 Task: Open a Black Tie Letter Template save the file as 'policy' Remove the following opetions from template: '1.	Type the sender company name_x000D_
2.	Type the sender company address_x000D_
3.	Type the recipient address_x000D_
4.	Type the closing_x000D_
5.	Type the sender title_x000D_
6.	Type the sender company name_x000D_
'Pick the date  '13 June, 2023' and type Salutation  Good Day. Add body to the letter I am writing to extend my warmest congratulations on your wedding. May this special day mark the beginning of a beautiful and joyous journey together. May your love grow stronger with each passing day, and may you find happiness and fulfillment in your shared life.. Insert watermark  'Do not copy 49'
Action: Mouse moved to (26, 24)
Screenshot: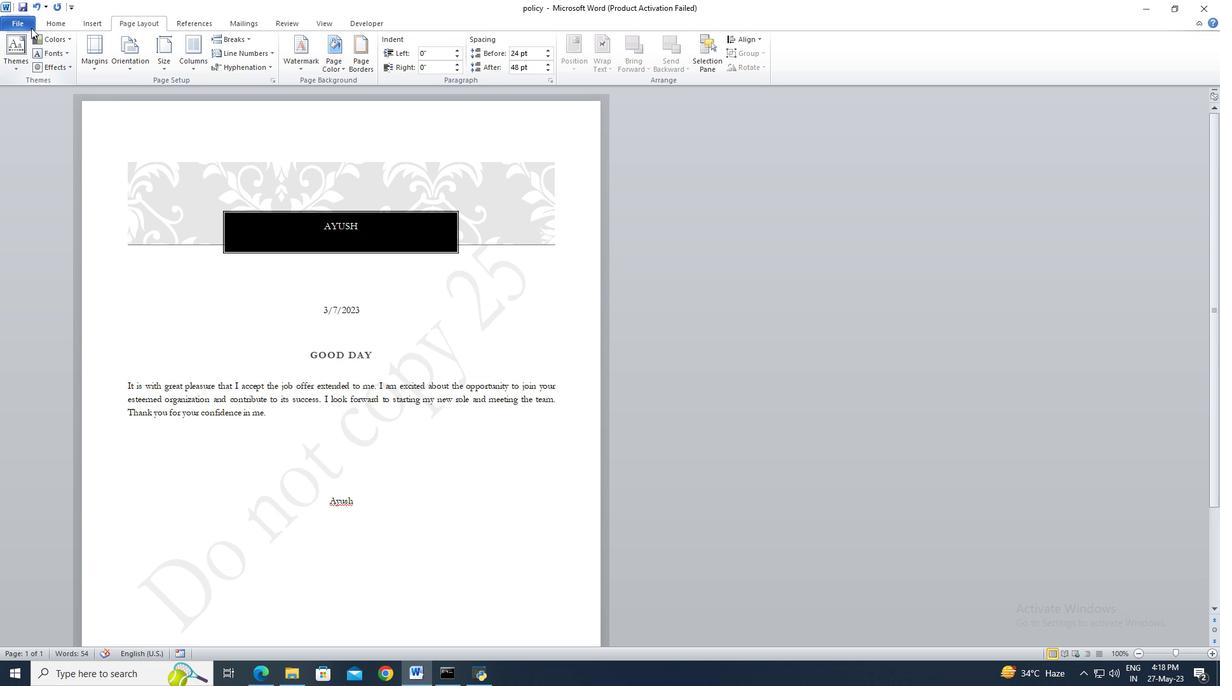 
Action: Mouse pressed left at (26, 24)
Screenshot: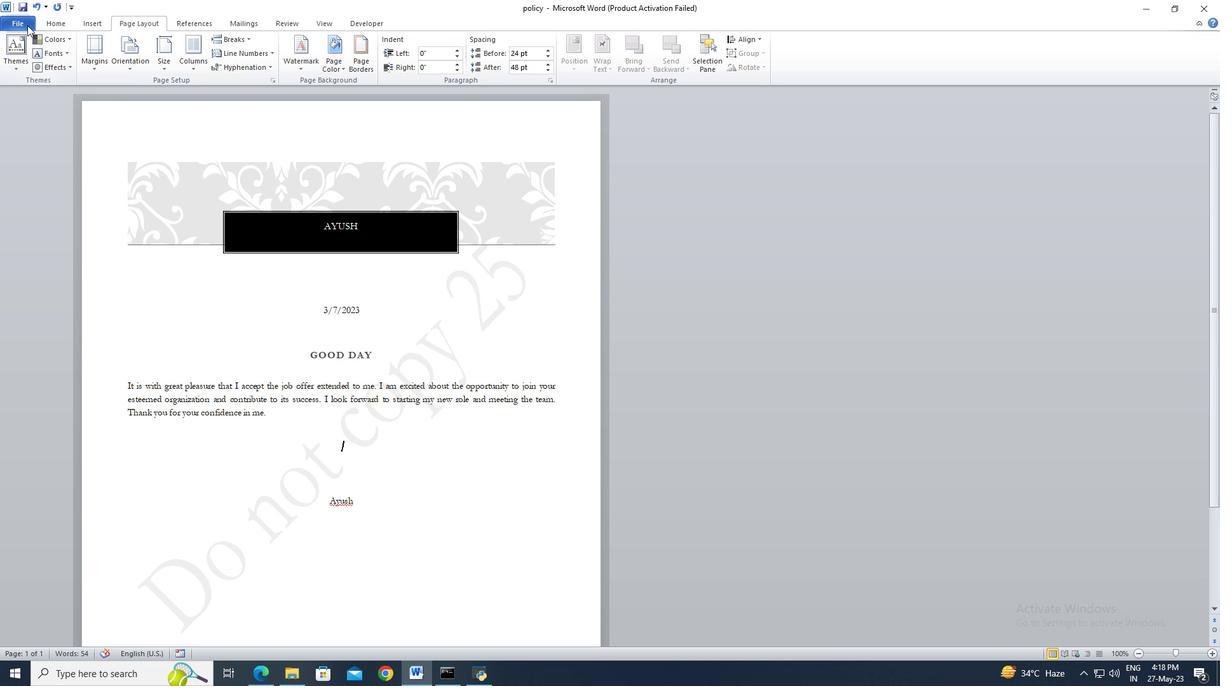 
Action: Mouse moved to (22, 163)
Screenshot: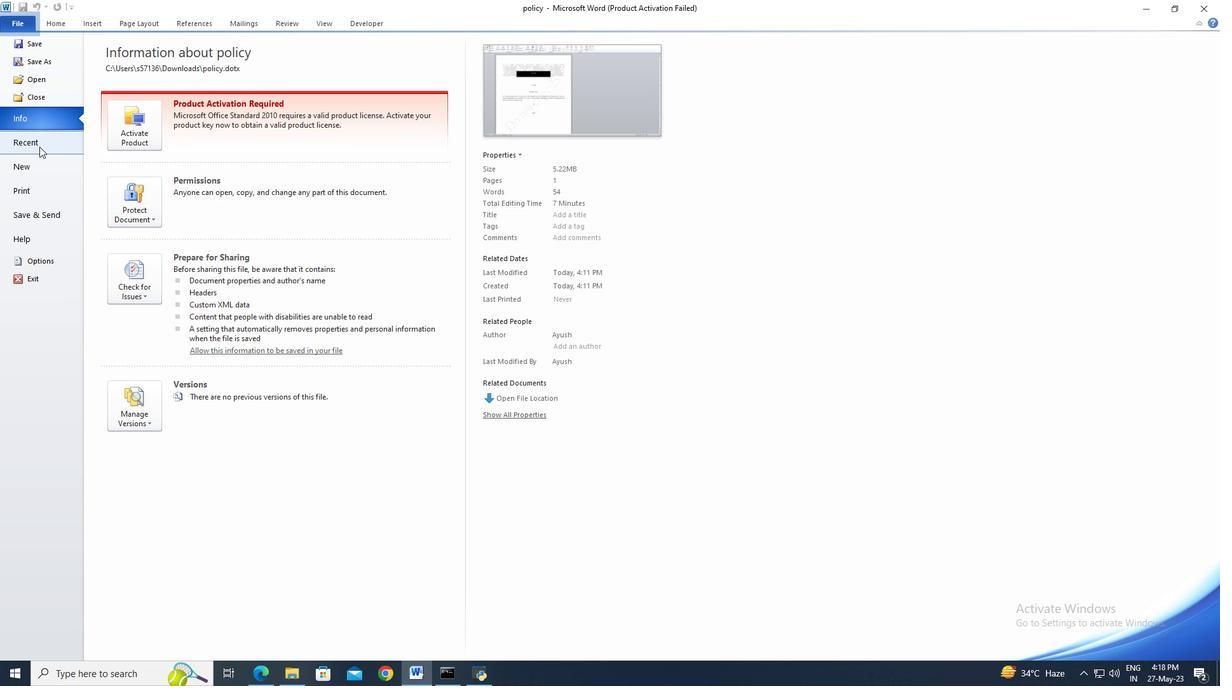 
Action: Mouse pressed left at (22, 163)
Screenshot: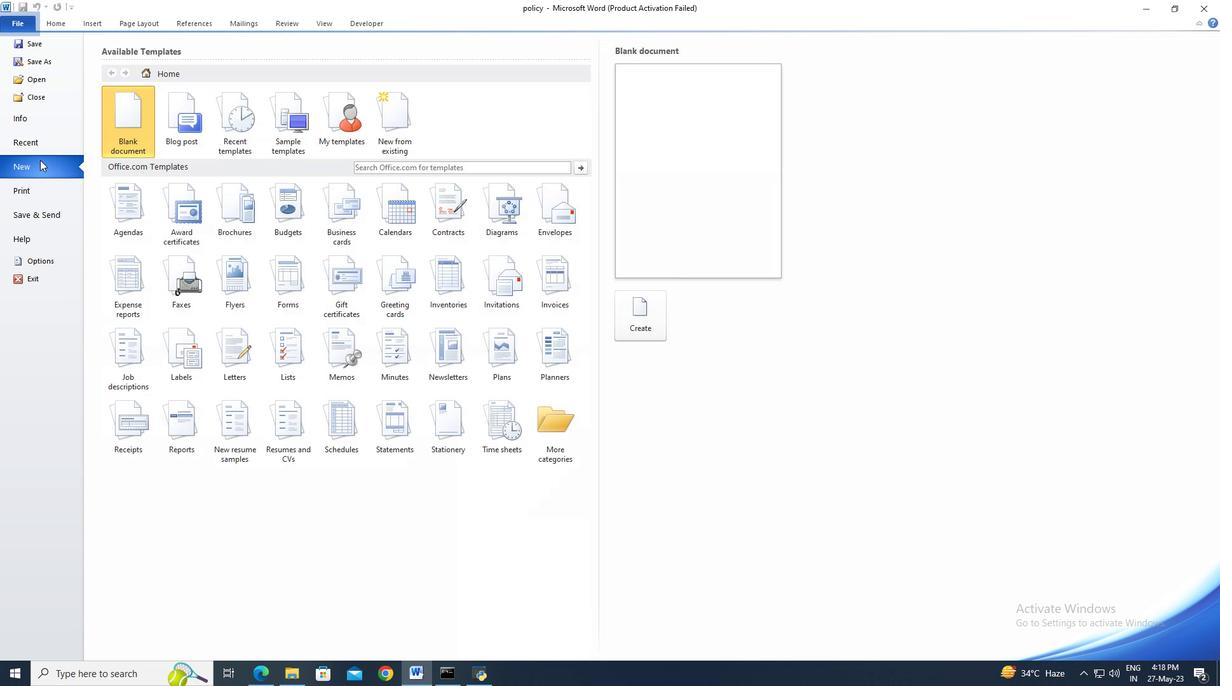 
Action: Mouse moved to (626, 319)
Screenshot: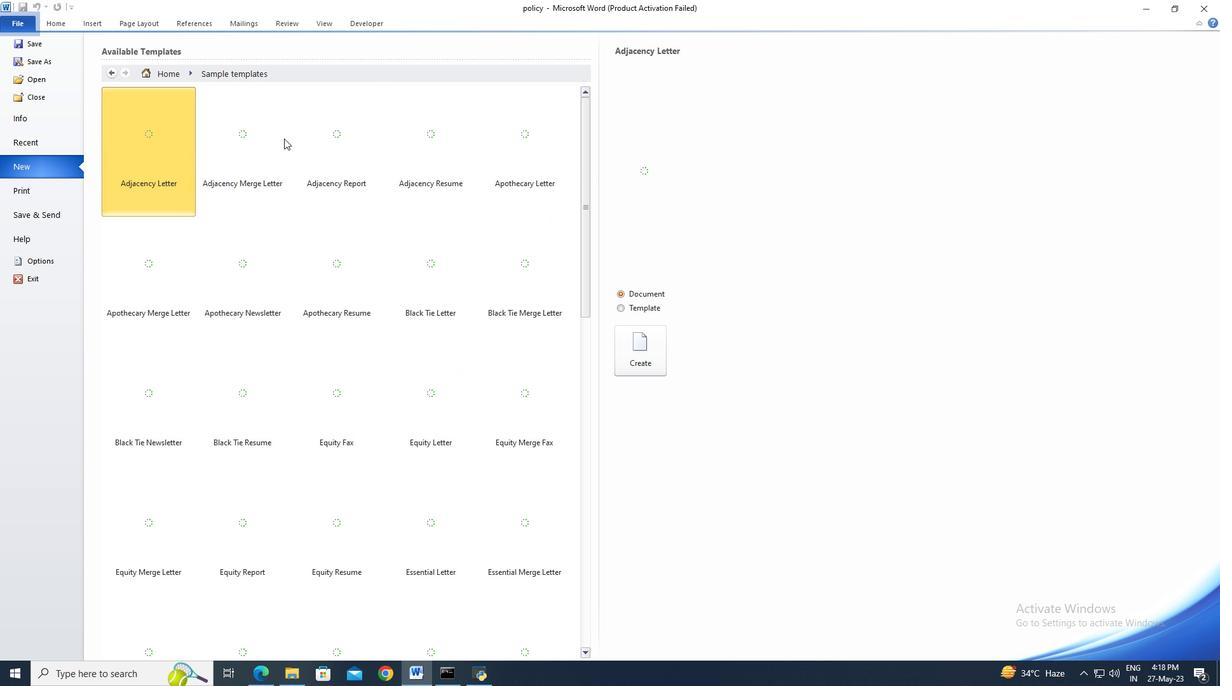 
Action: Mouse pressed left at (626, 319)
Screenshot: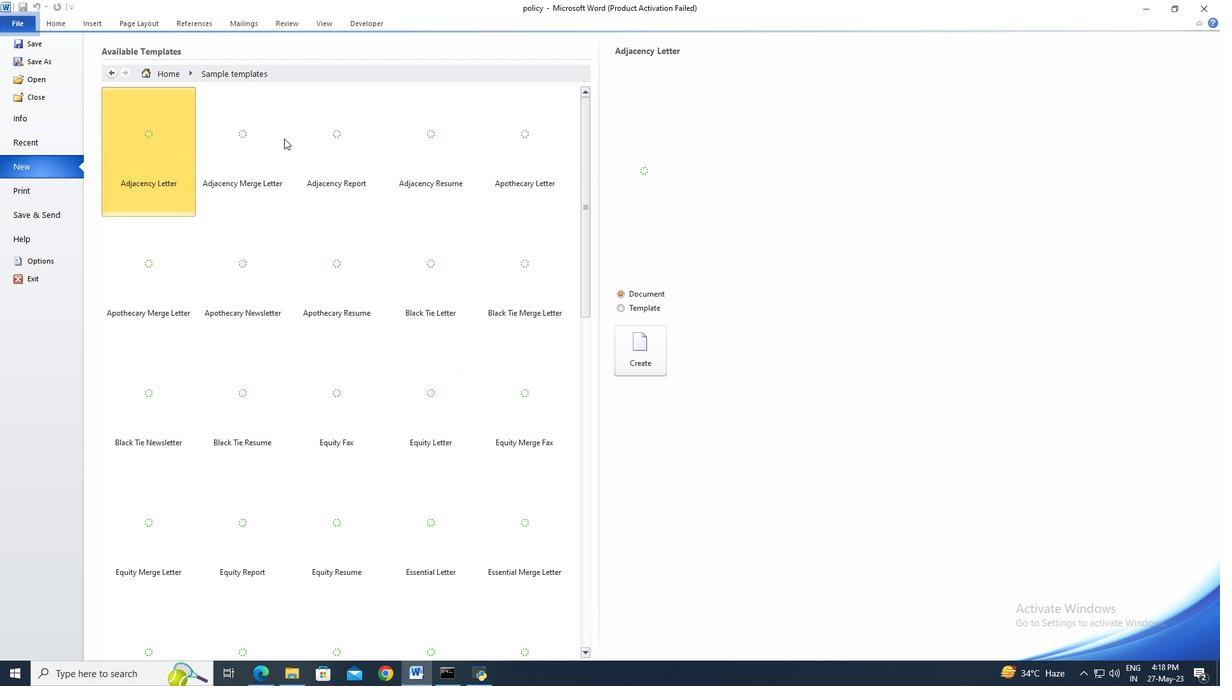 
Action: Mouse moved to (27, 25)
Screenshot: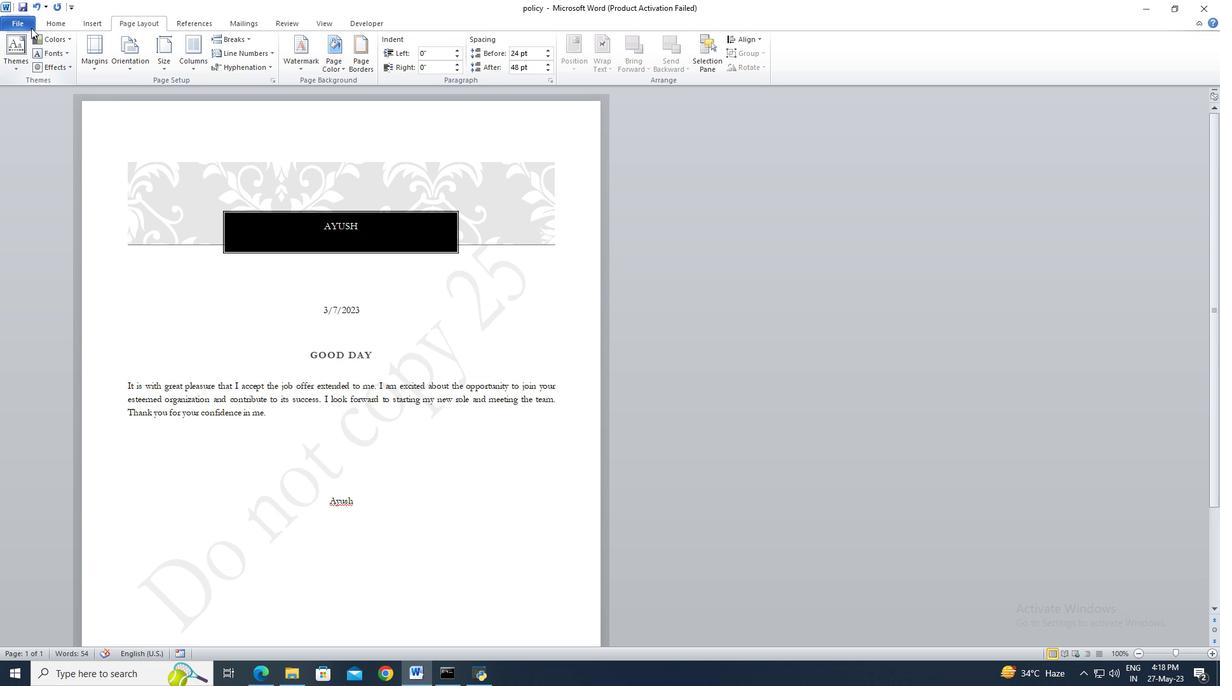 
Action: Mouse pressed left at (27, 25)
Screenshot: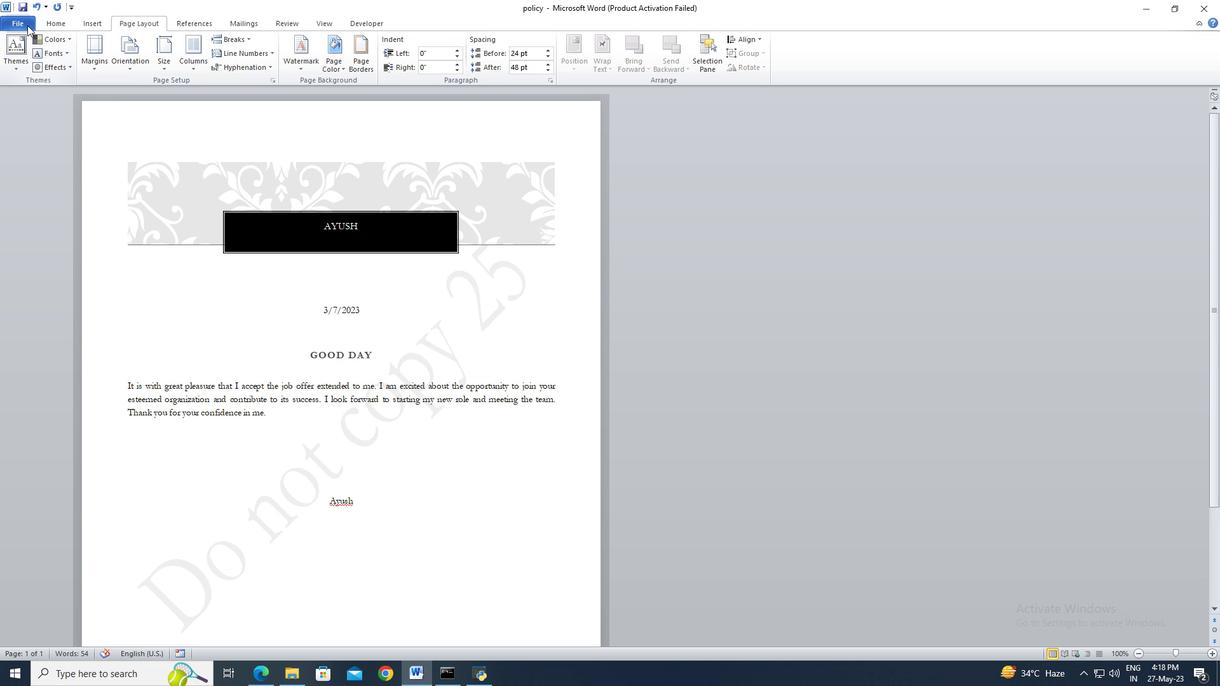
Action: Mouse moved to (40, 160)
Screenshot: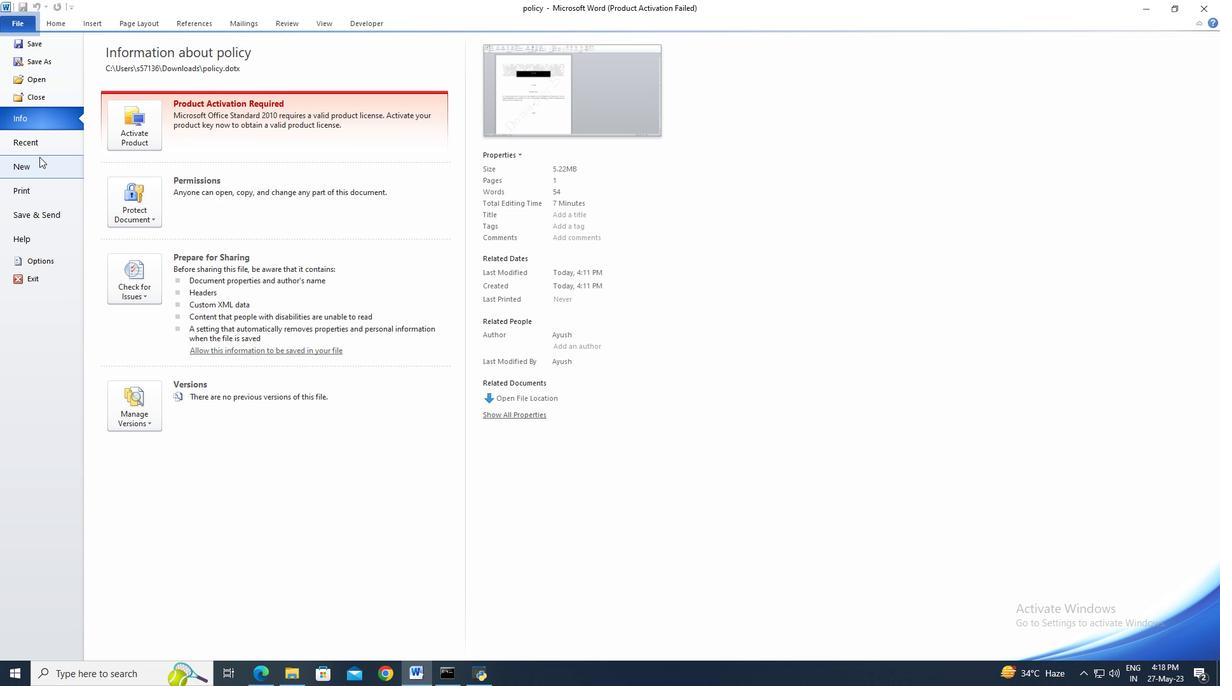 
Action: Mouse pressed left at (40, 160)
Screenshot: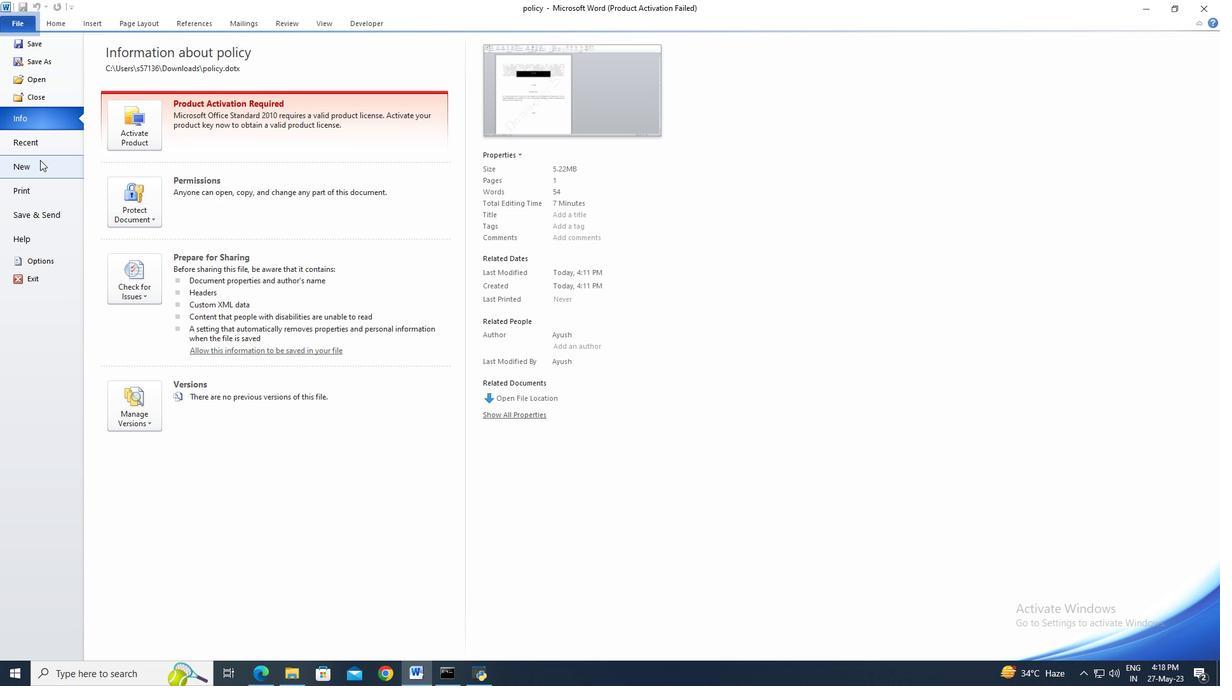 
Action: Mouse moved to (284, 138)
Screenshot: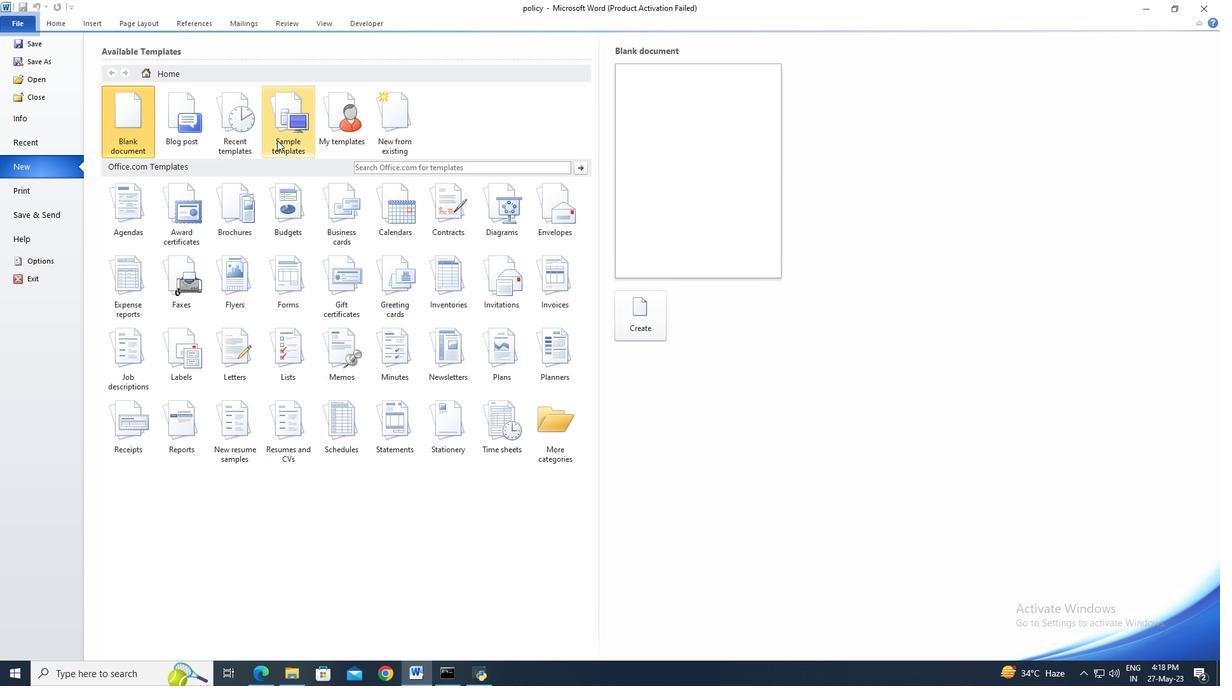 
Action: Mouse pressed left at (284, 138)
Screenshot: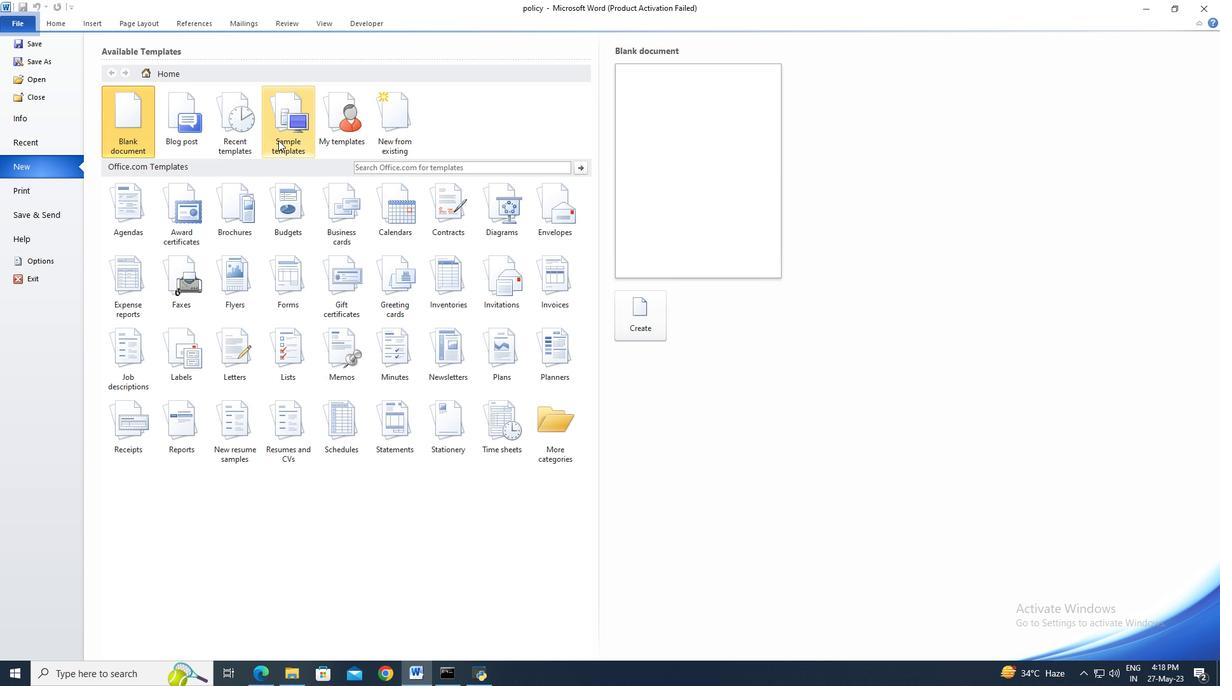 
Action: Mouse moved to (415, 286)
Screenshot: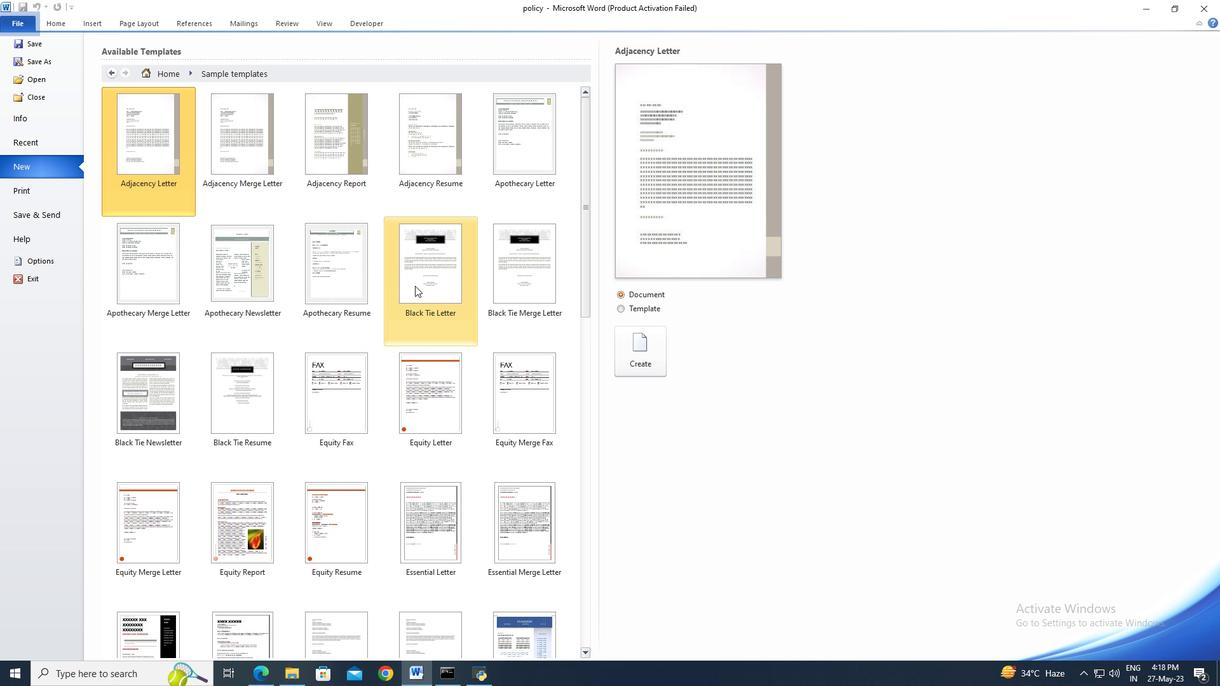 
Action: Mouse pressed left at (415, 286)
Screenshot: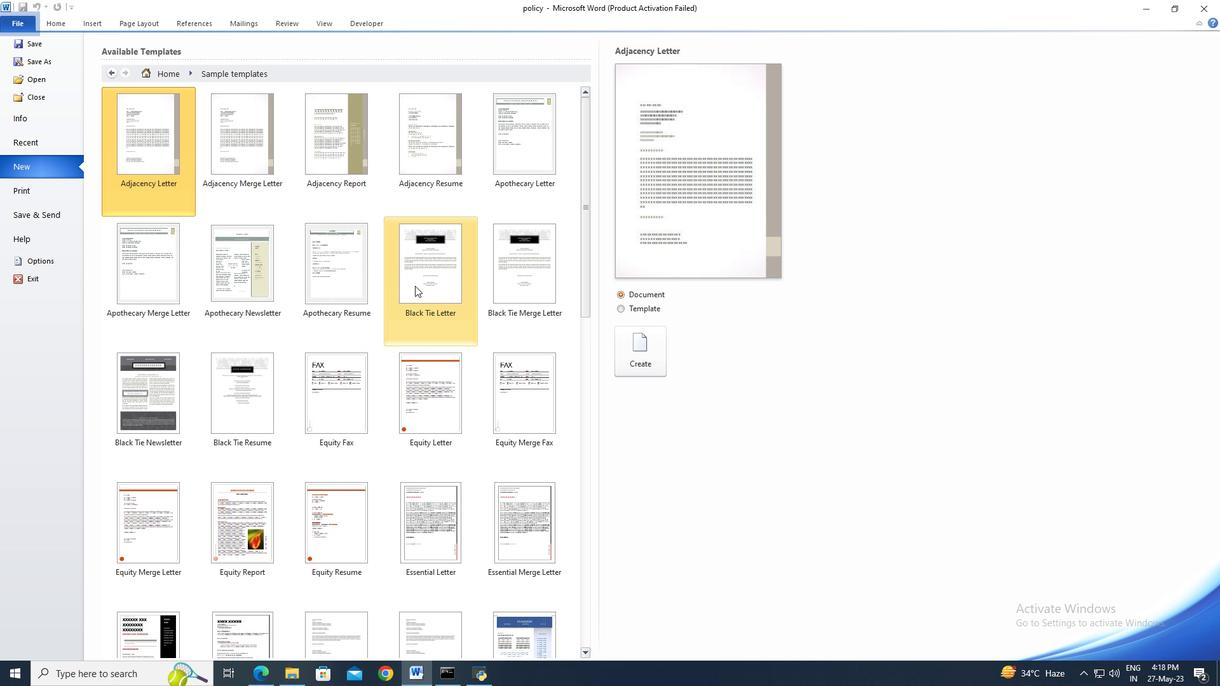 
Action: Mouse moved to (618, 309)
Screenshot: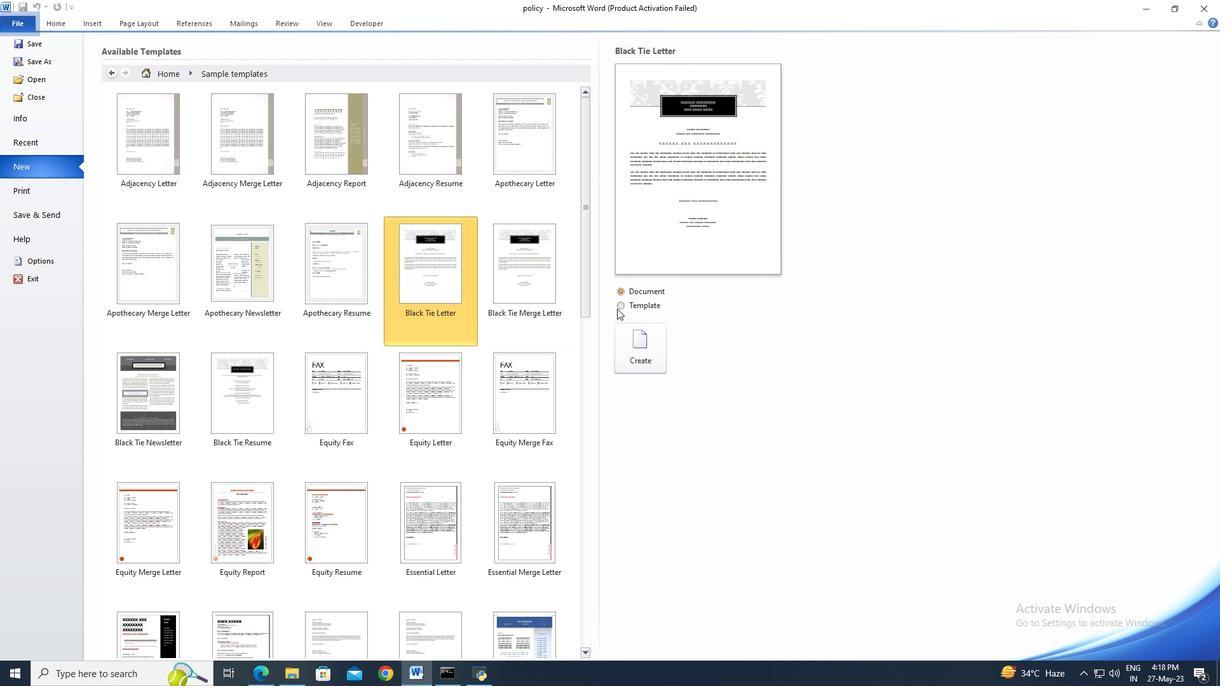 
Action: Mouse pressed left at (618, 309)
Screenshot: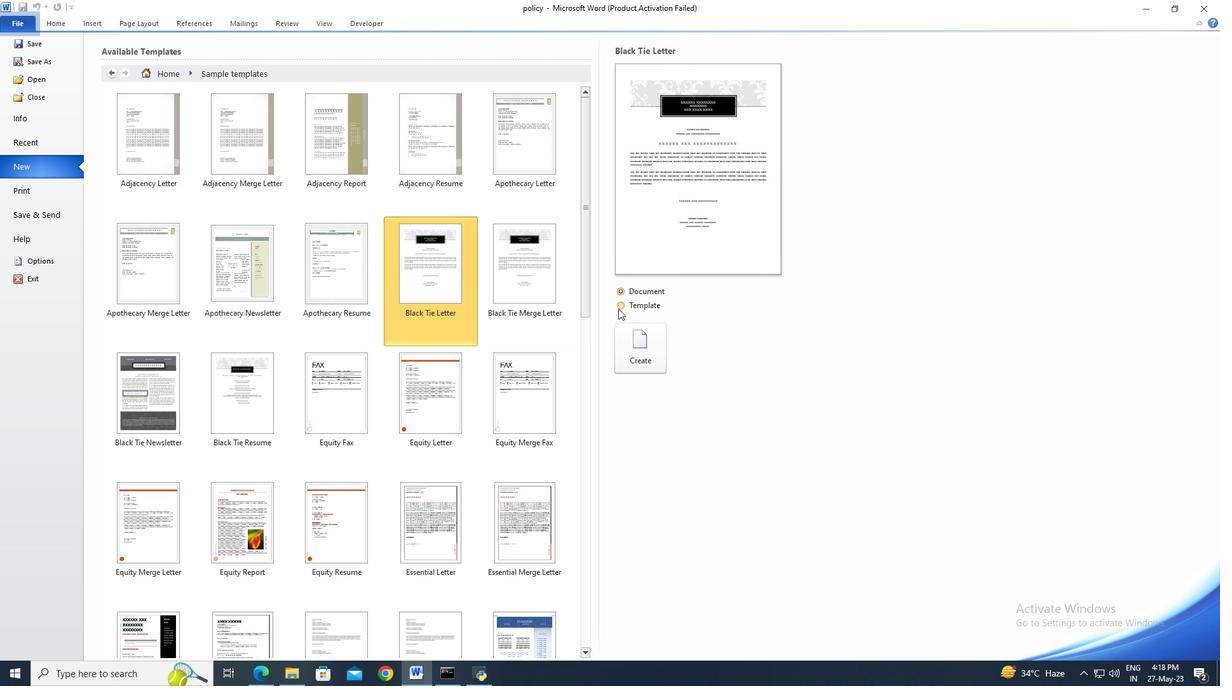 
Action: Mouse moved to (630, 339)
Screenshot: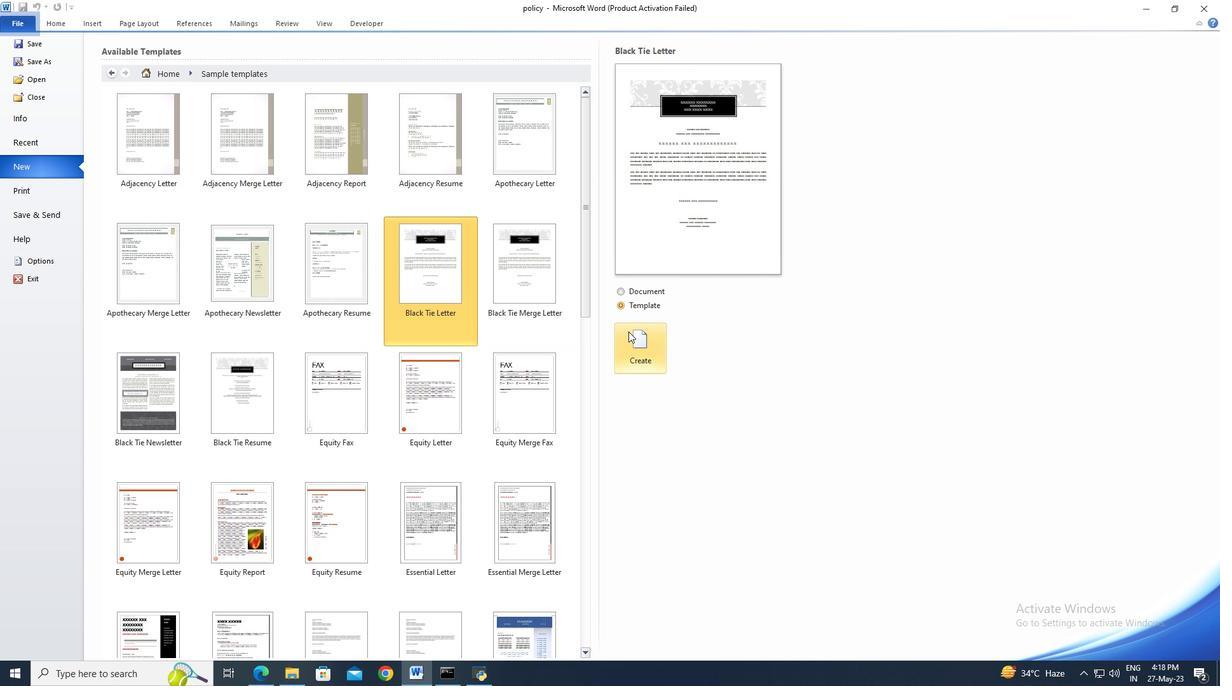 
Action: Mouse pressed left at (630, 339)
Screenshot: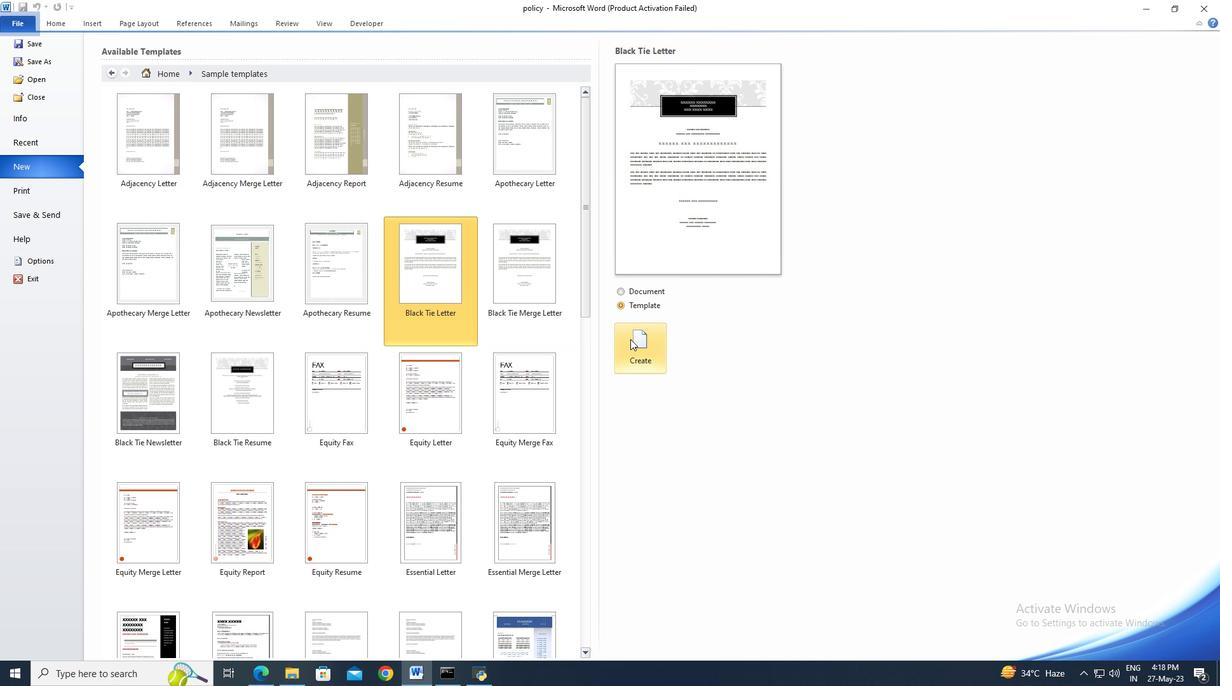 
Action: Mouse moved to (29, 27)
Screenshot: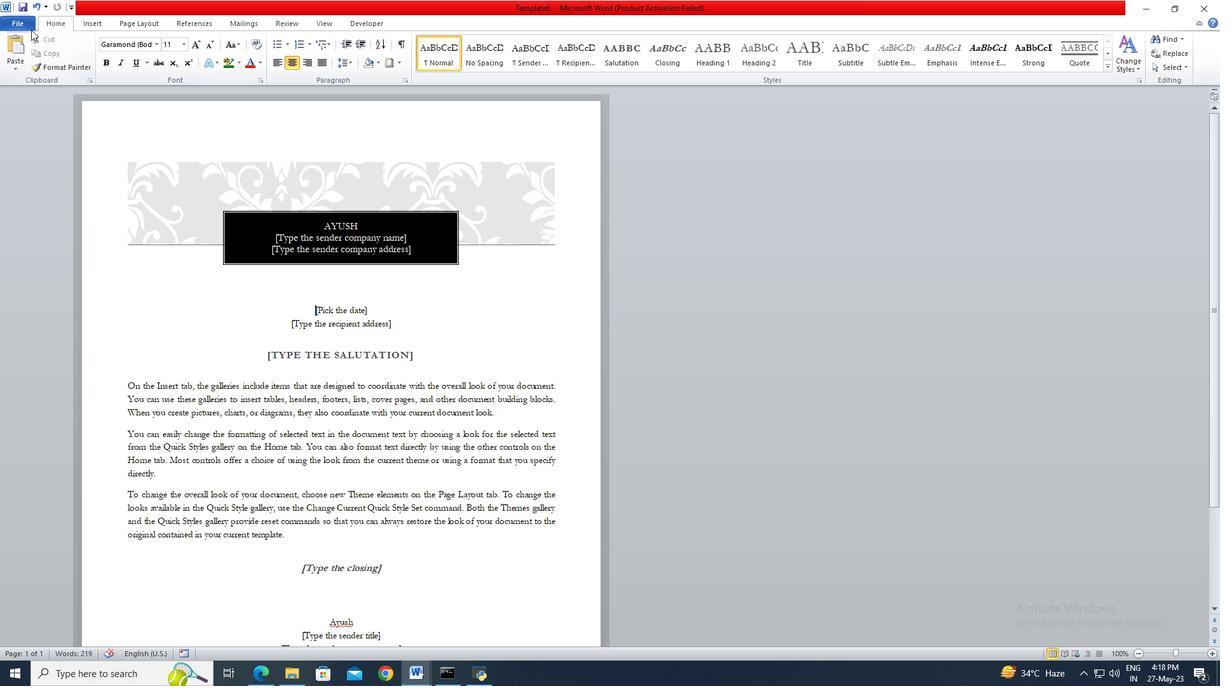 
Action: Mouse pressed left at (29, 27)
Screenshot: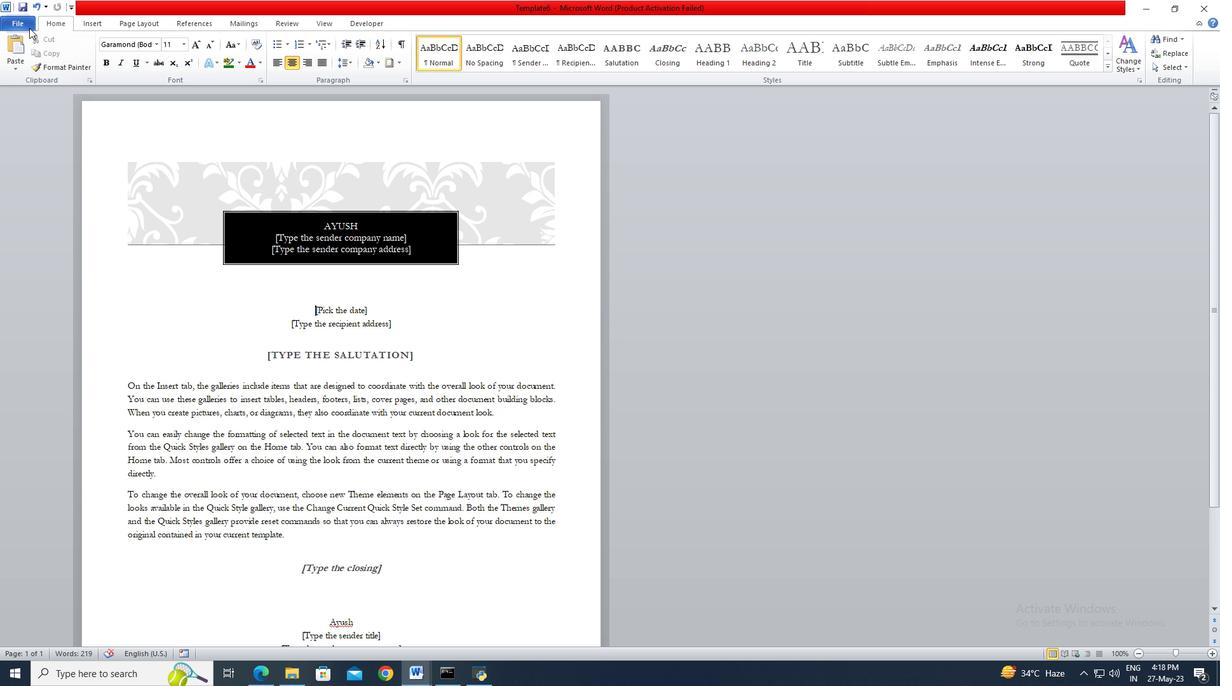 
Action: Mouse moved to (31, 58)
Screenshot: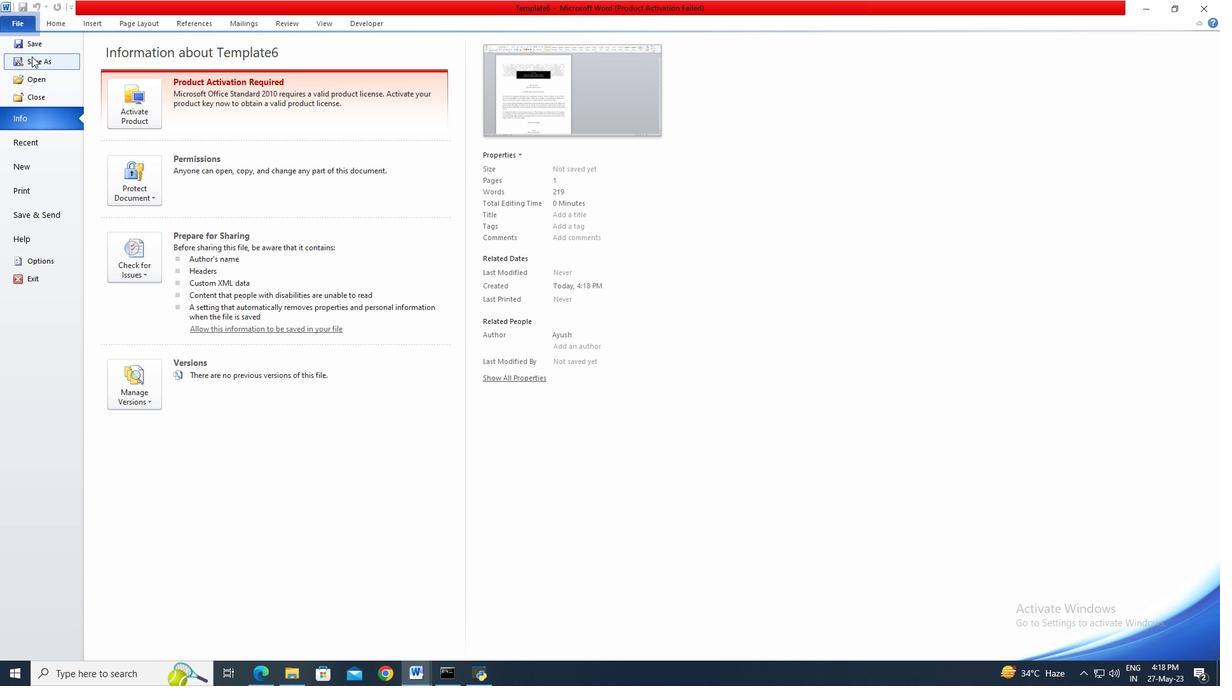 
Action: Mouse pressed left at (31, 58)
Screenshot: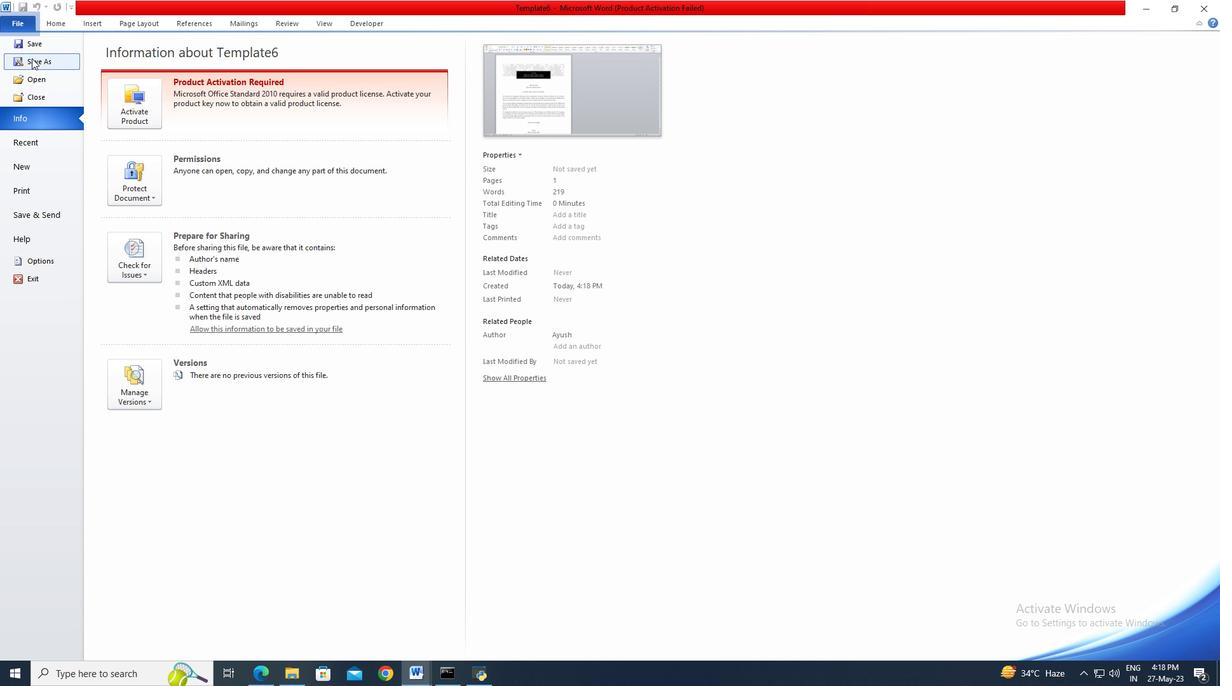 
Action: Mouse moved to (47, 133)
Screenshot: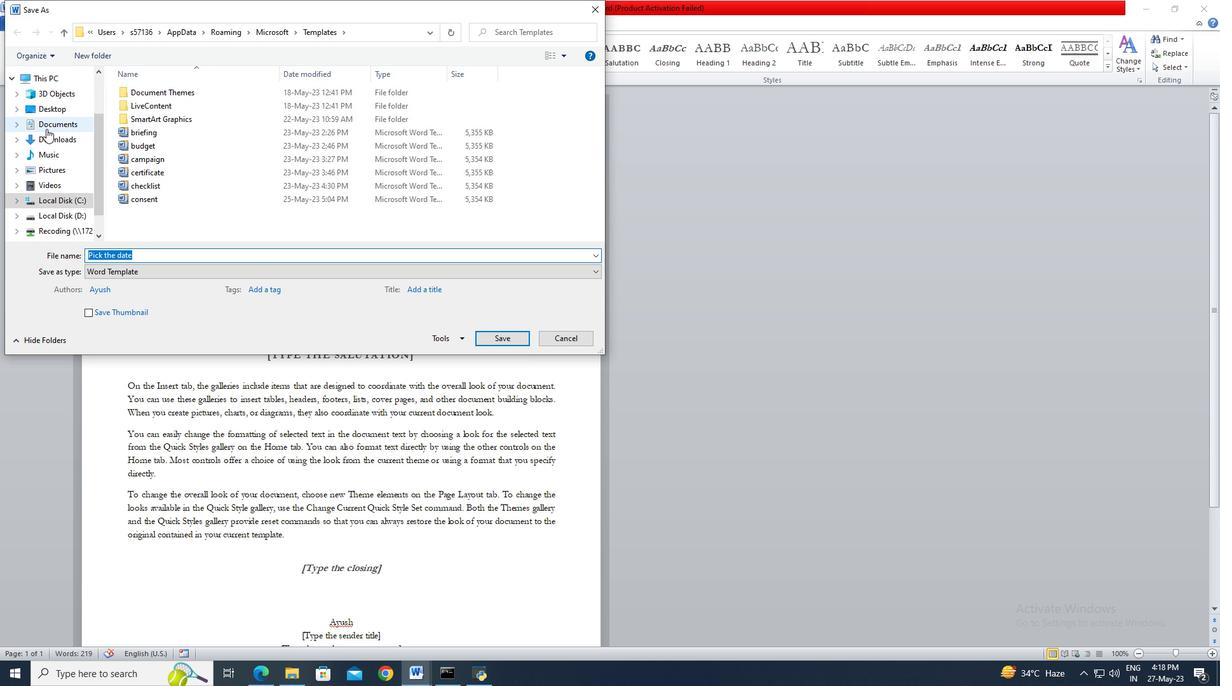 
Action: Mouse pressed left at (47, 133)
Screenshot: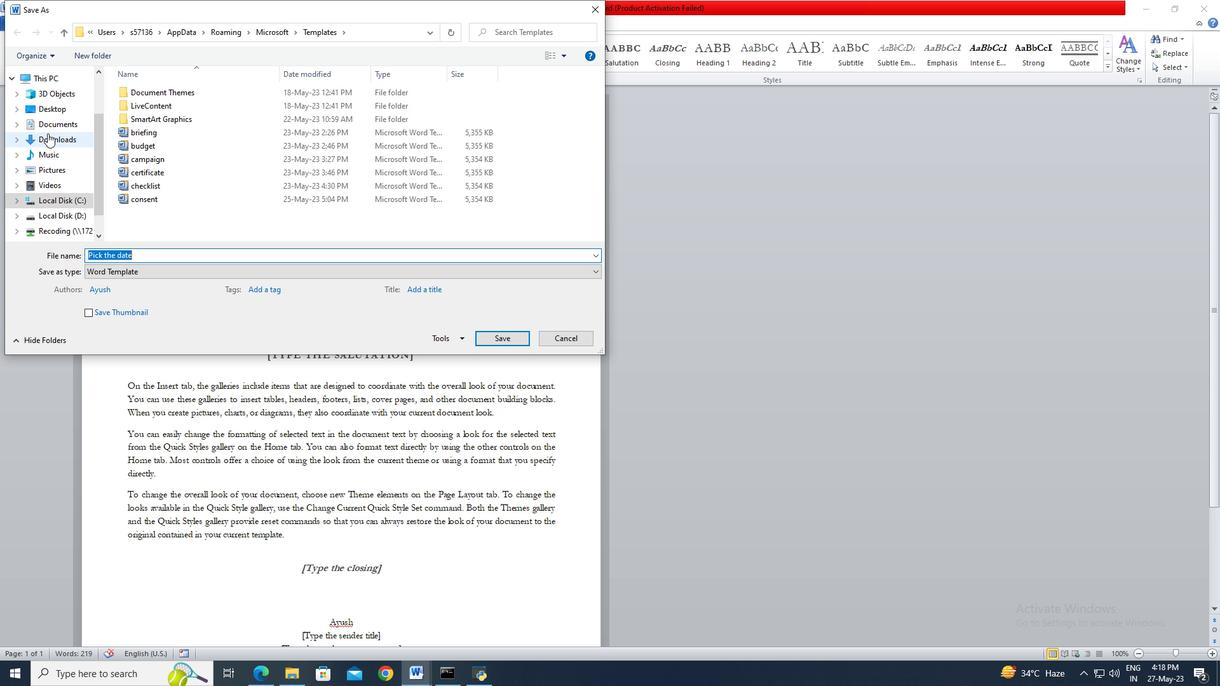 
Action: Mouse moved to (119, 256)
Screenshot: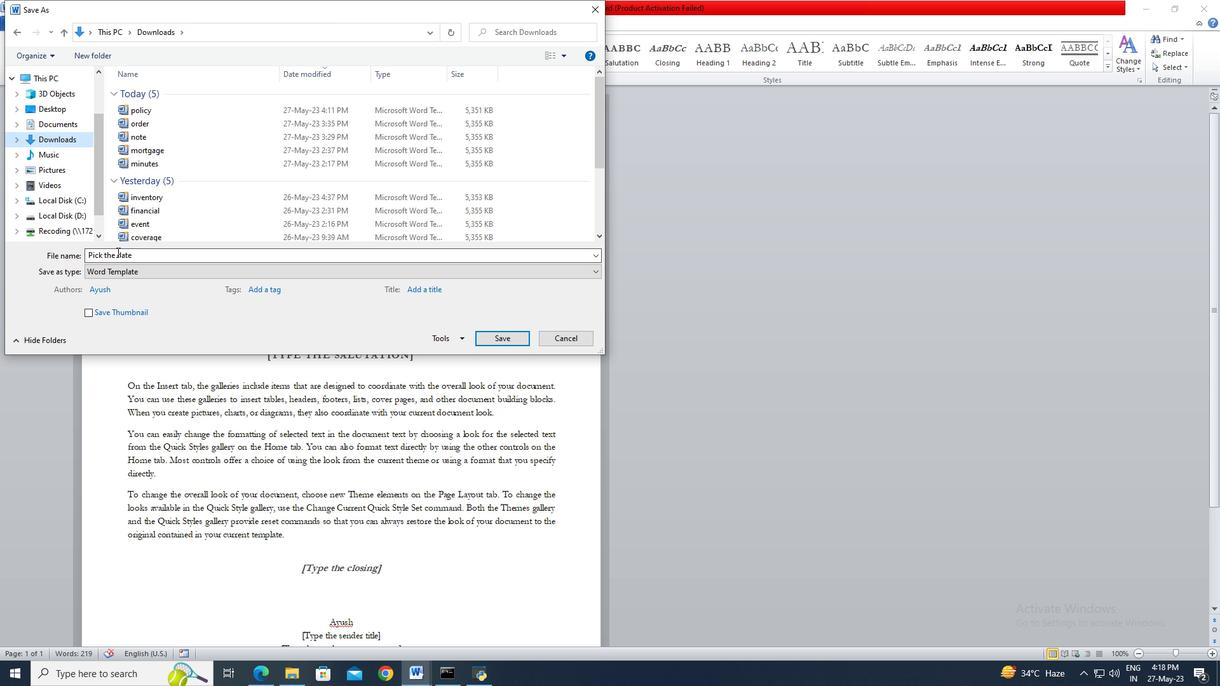 
Action: Mouse pressed left at (119, 256)
Screenshot: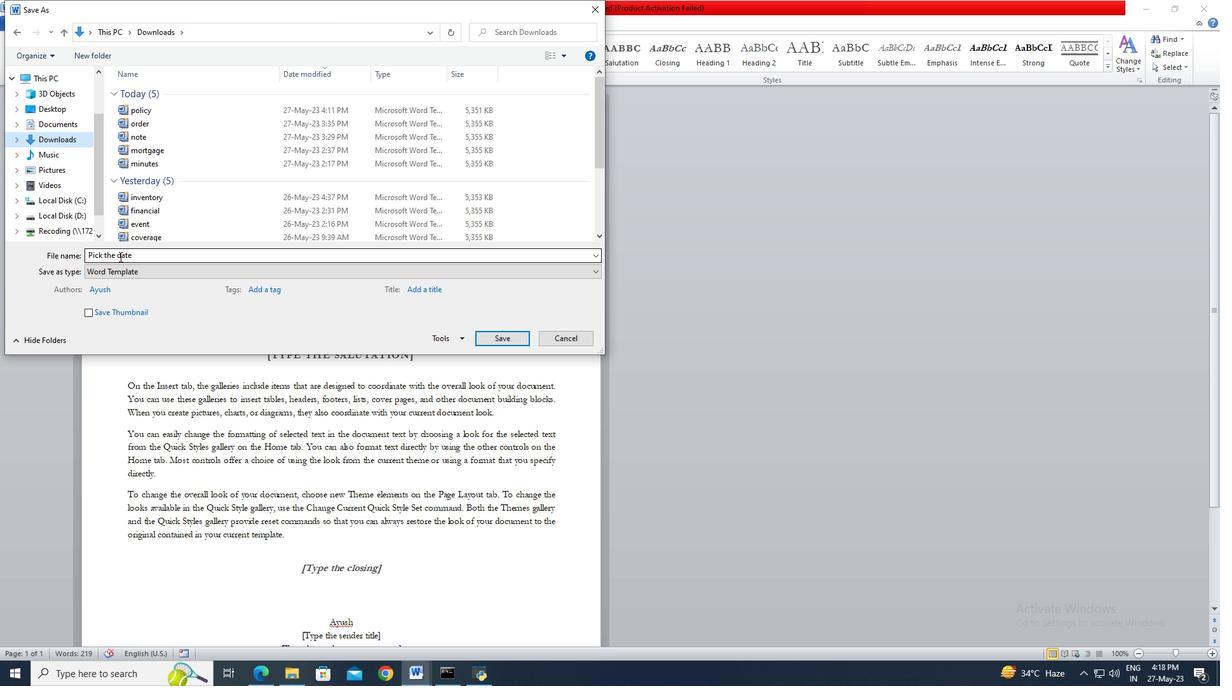
Action: Key pressed policy
Screenshot: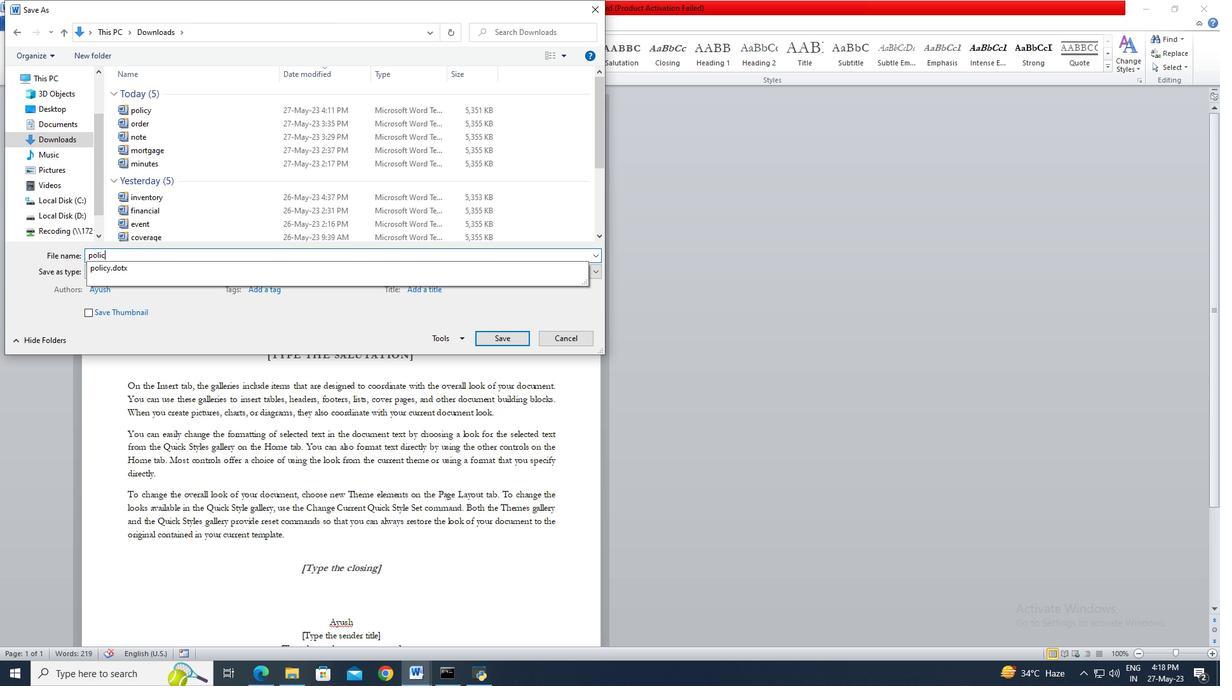 
Action: Mouse moved to (66, 181)
Screenshot: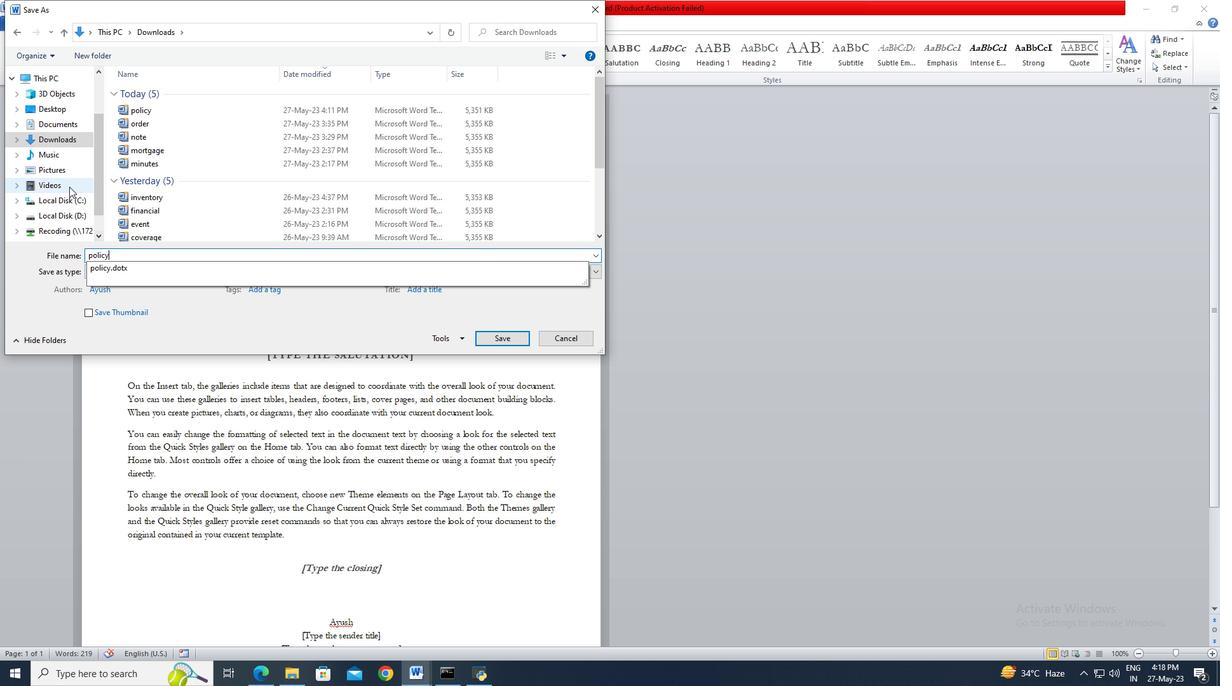 
Action: Mouse pressed left at (66, 181)
Screenshot: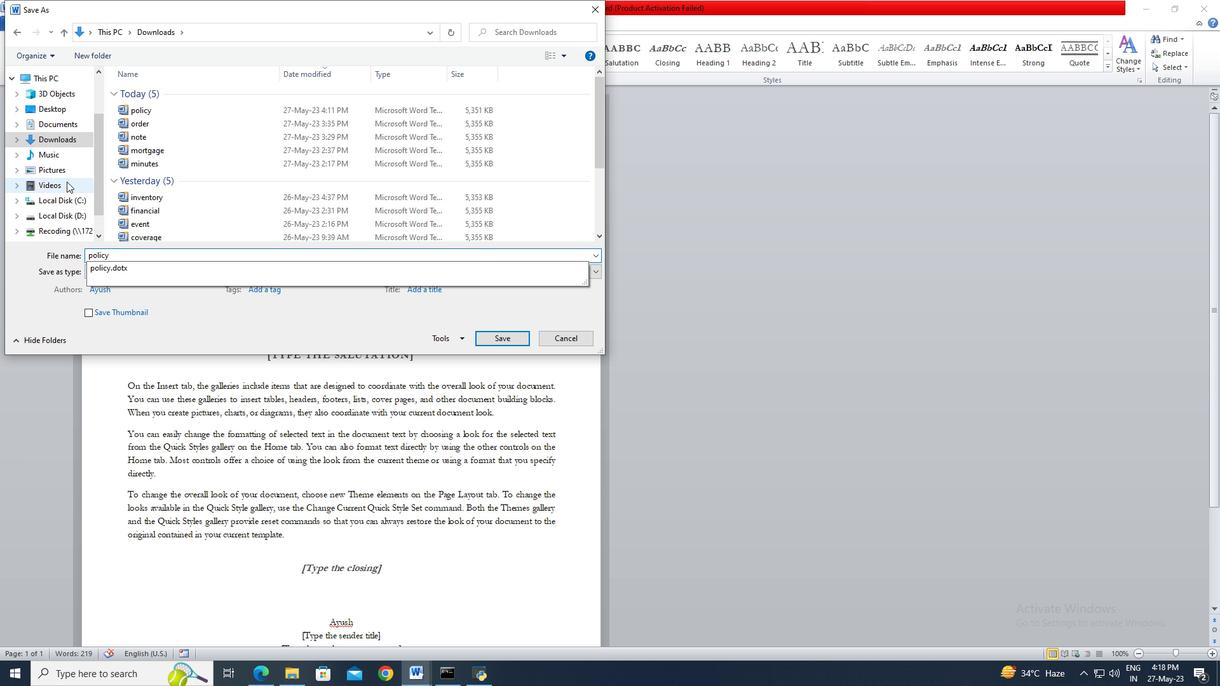 
Action: Mouse moved to (499, 340)
Screenshot: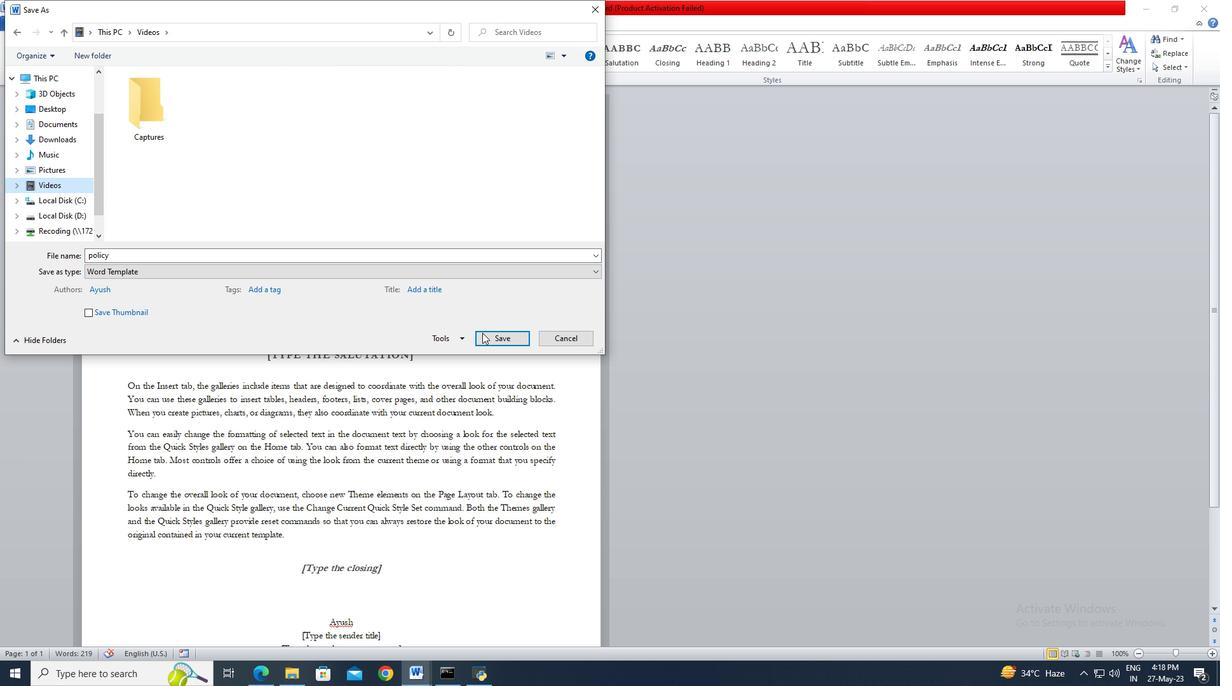 
Action: Mouse pressed left at (499, 340)
Screenshot: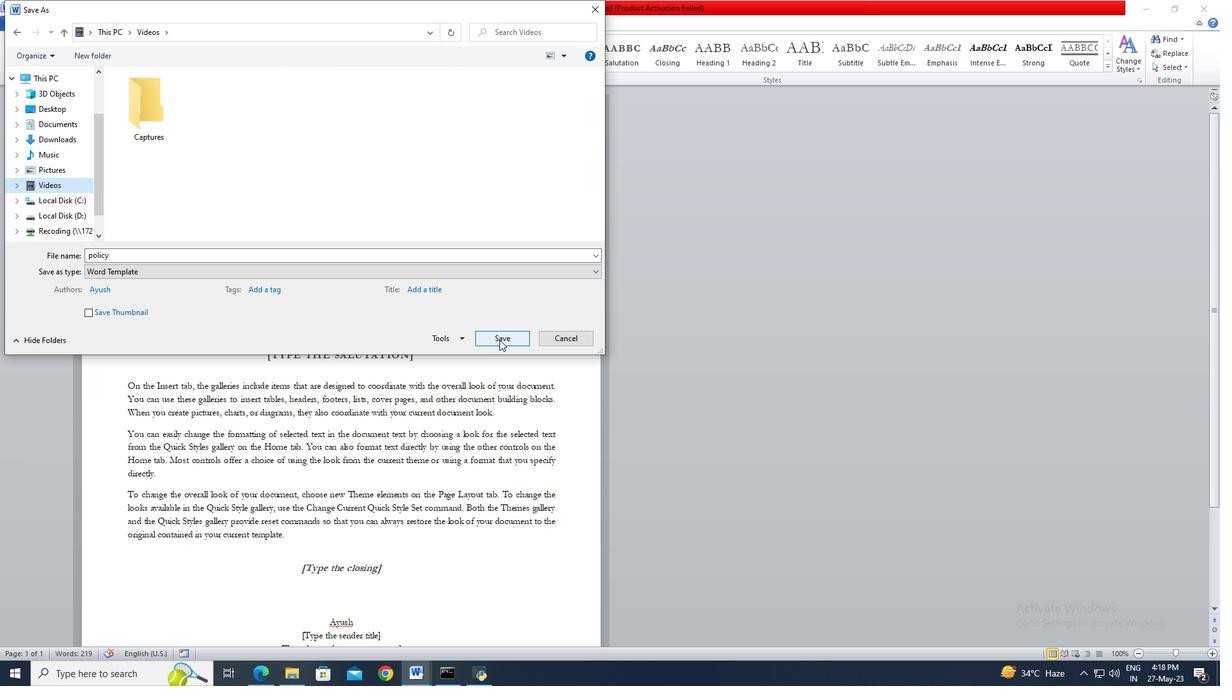 
Action: Mouse moved to (423, 238)
Screenshot: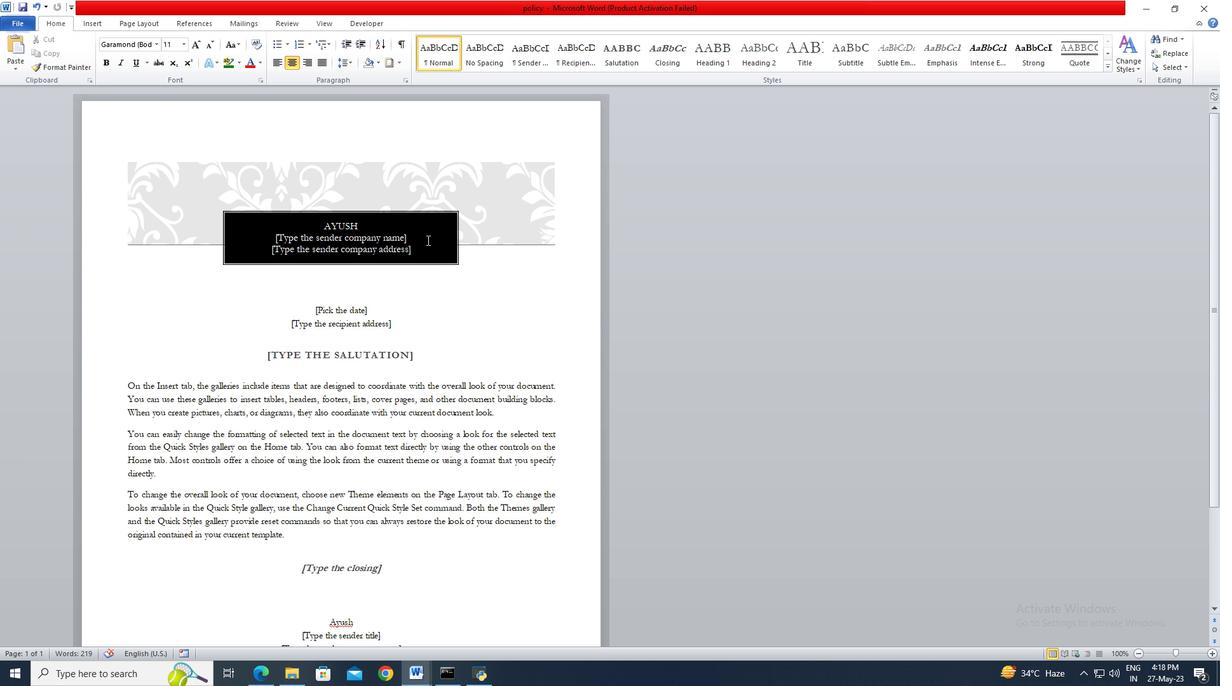 
Action: Mouse pressed left at (423, 238)
Screenshot: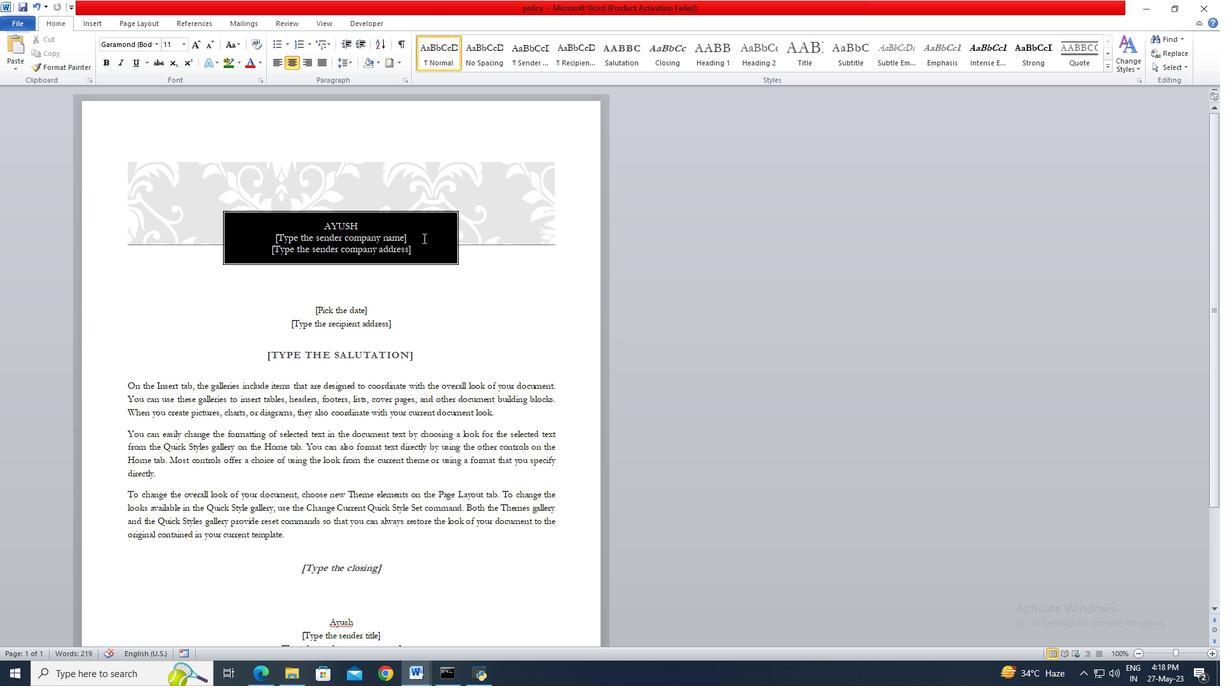 
Action: Key pressed <Key.backspace><Key.delete>
Screenshot: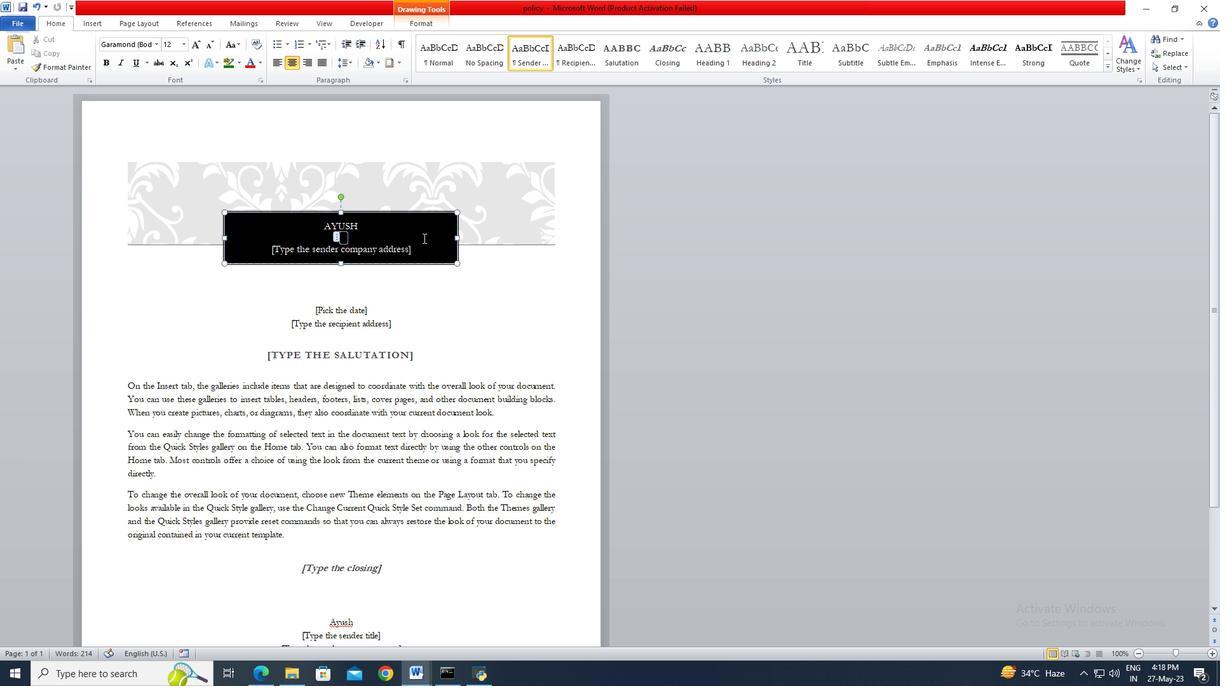 
Action: Mouse moved to (420, 248)
Screenshot: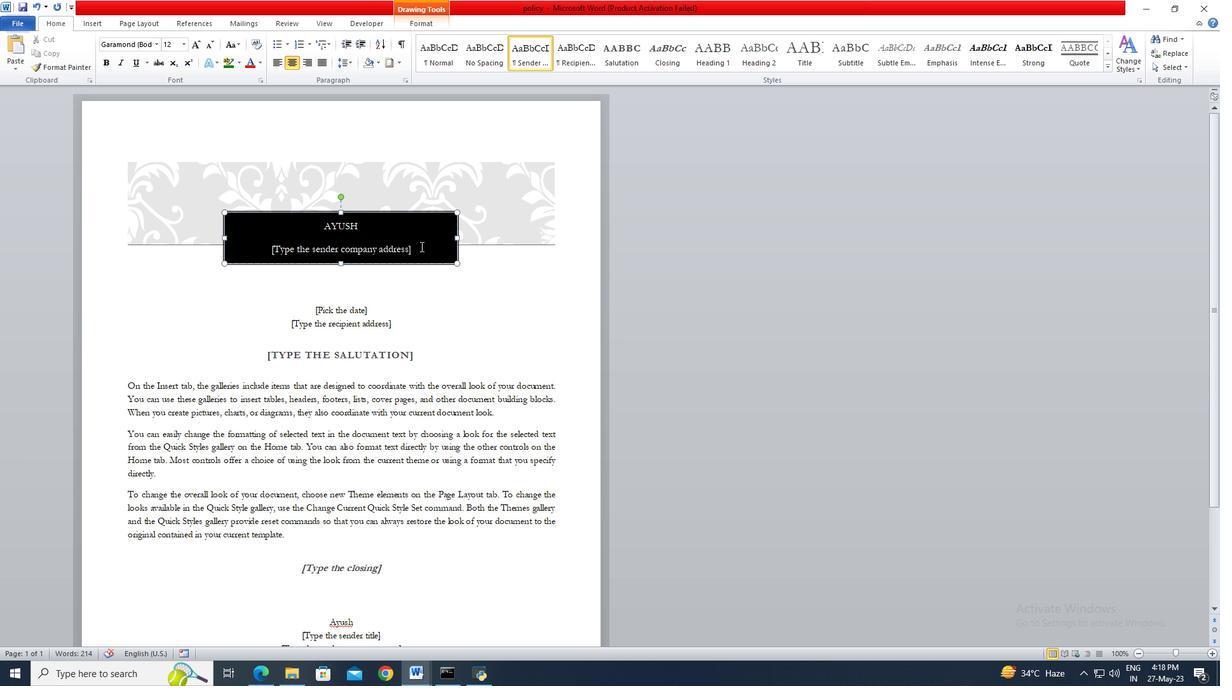 
Action: Mouse pressed left at (420, 248)
Screenshot: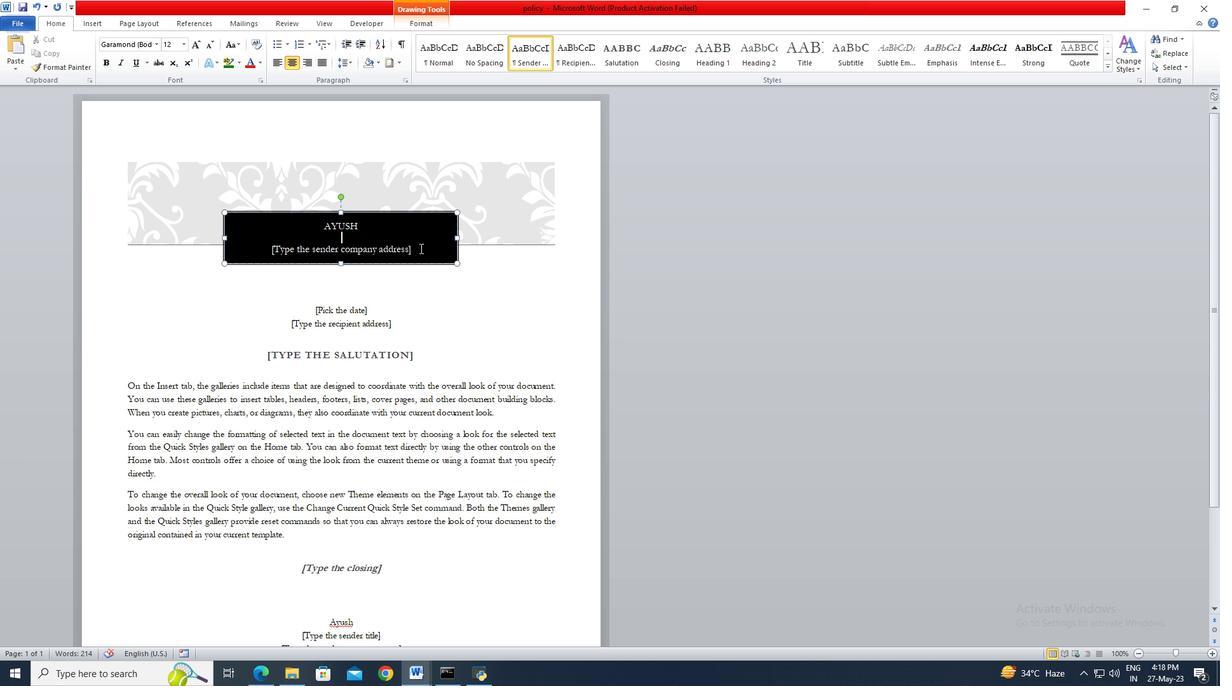 
Action: Key pressed <Key.backspace><Key.backspace>
Screenshot: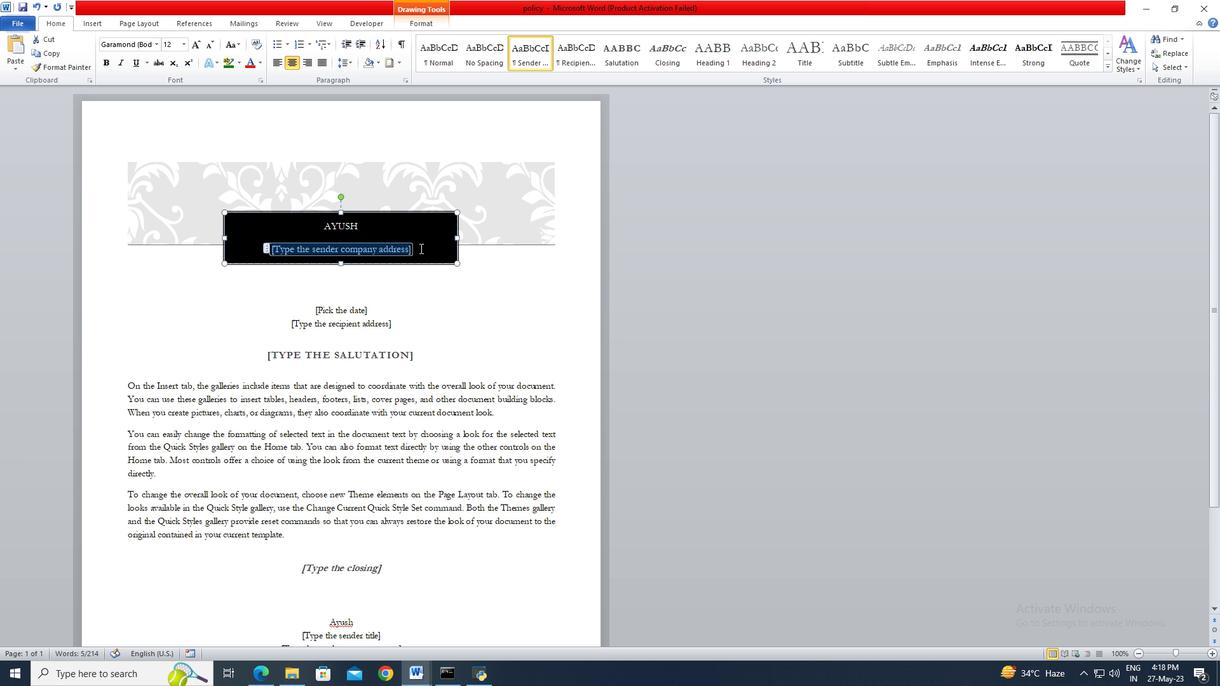 
Action: Mouse moved to (385, 321)
Screenshot: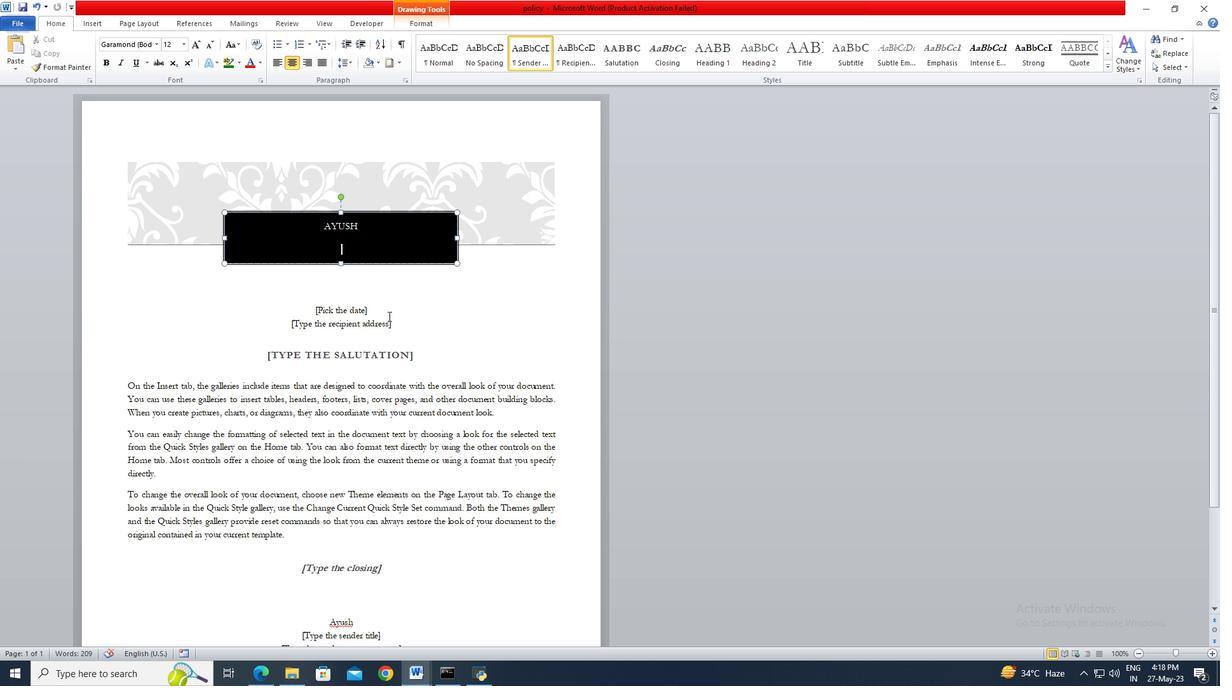 
Action: Mouse pressed left at (385, 321)
Screenshot: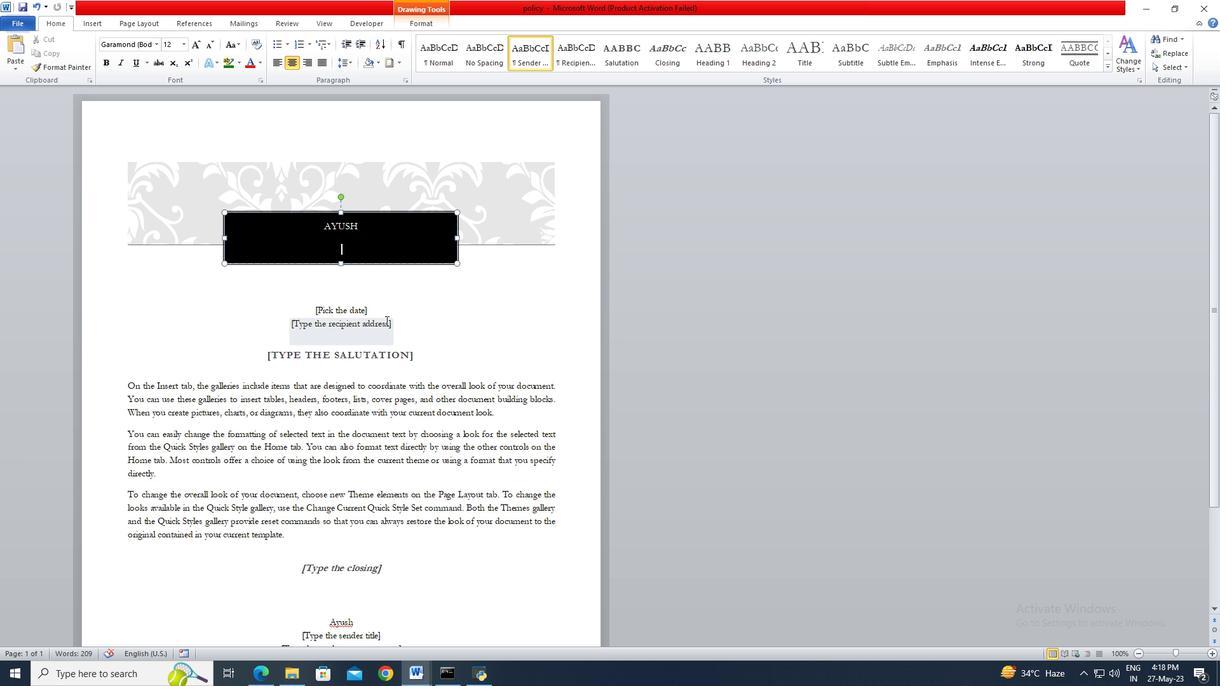 
Action: Key pressed <Key.backspace>
Screenshot: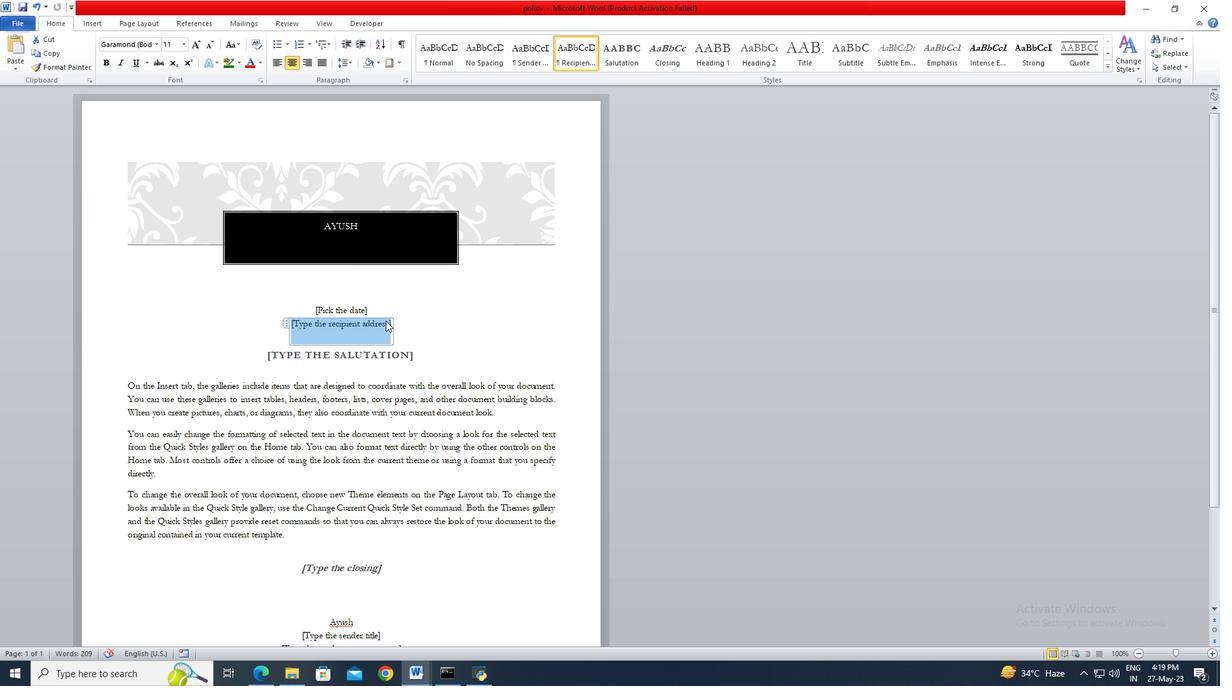
Action: Mouse scrolled (385, 320) with delta (0, 0)
Screenshot: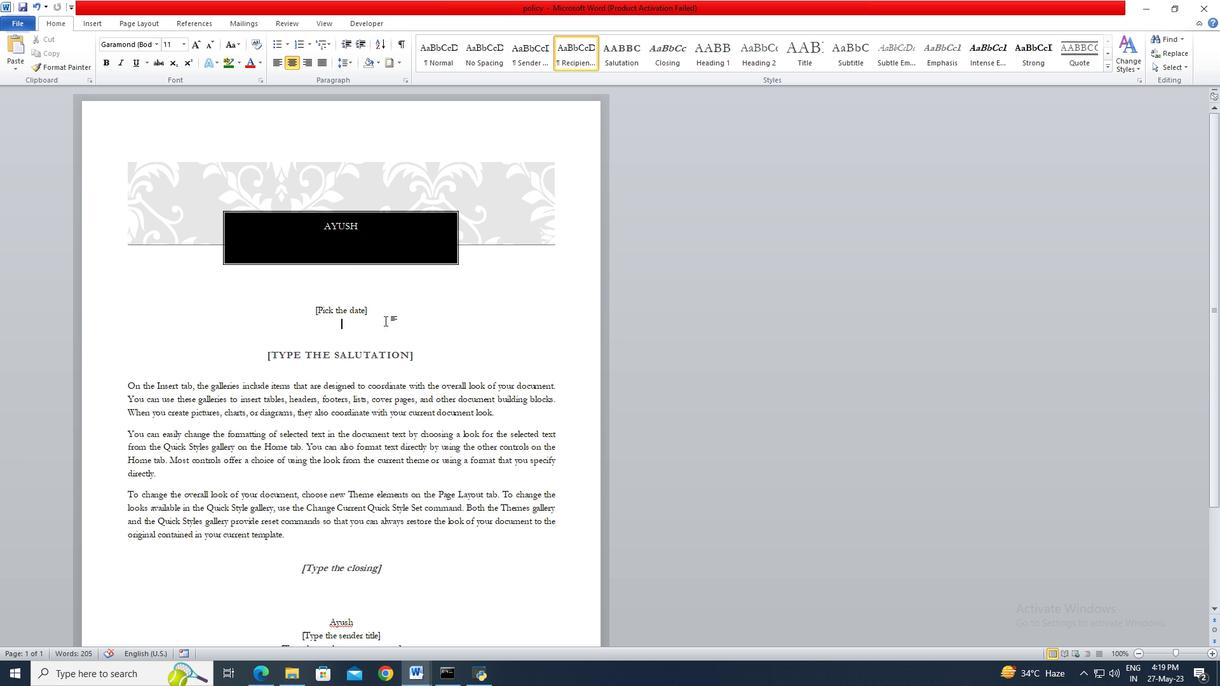 
Action: Mouse moved to (375, 532)
Screenshot: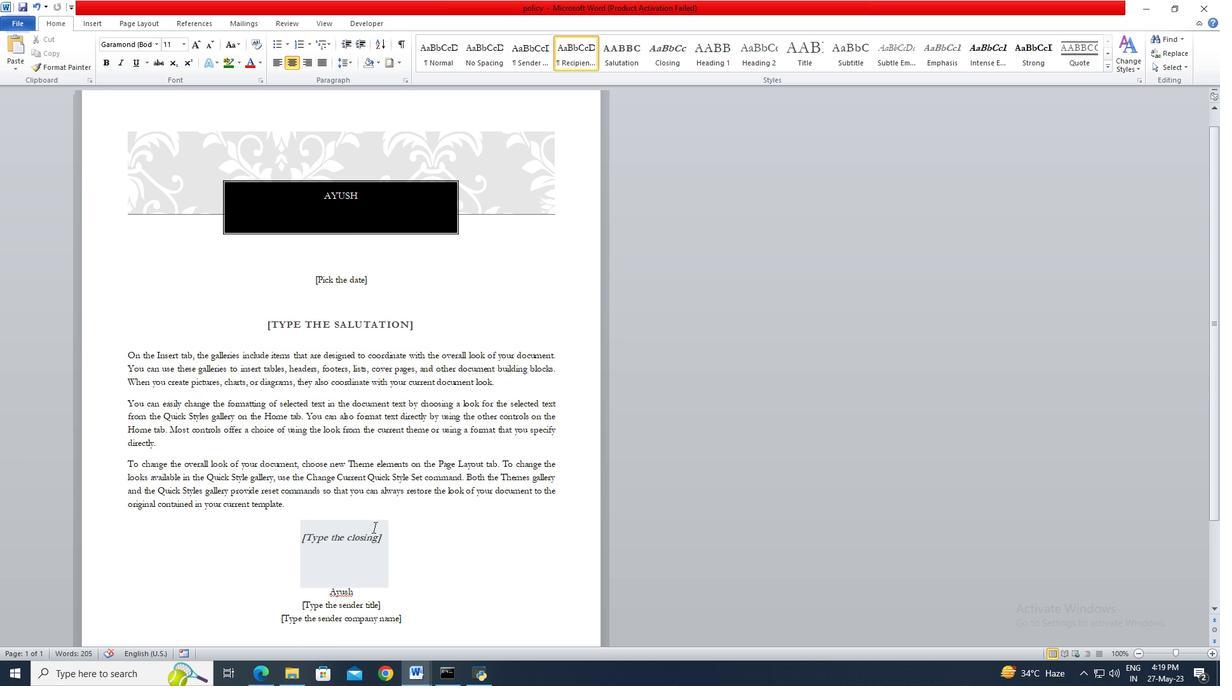 
Action: Mouse pressed left at (375, 532)
Screenshot: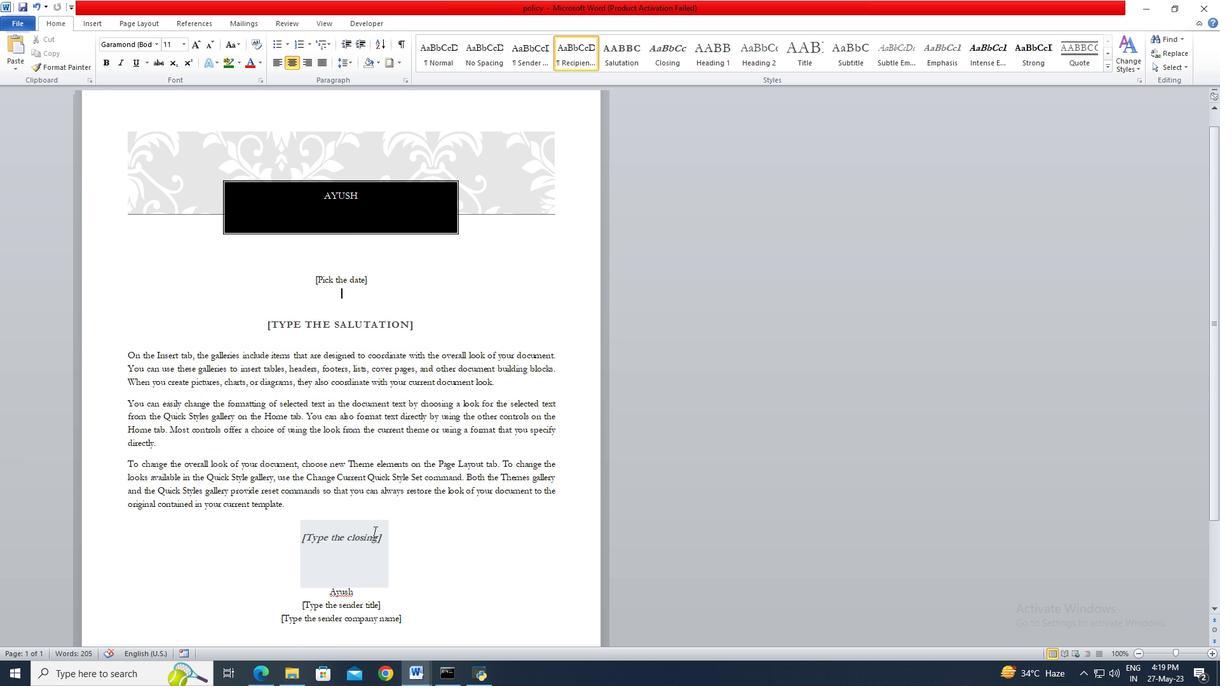 
Action: Key pressed <Key.backspace>
Screenshot: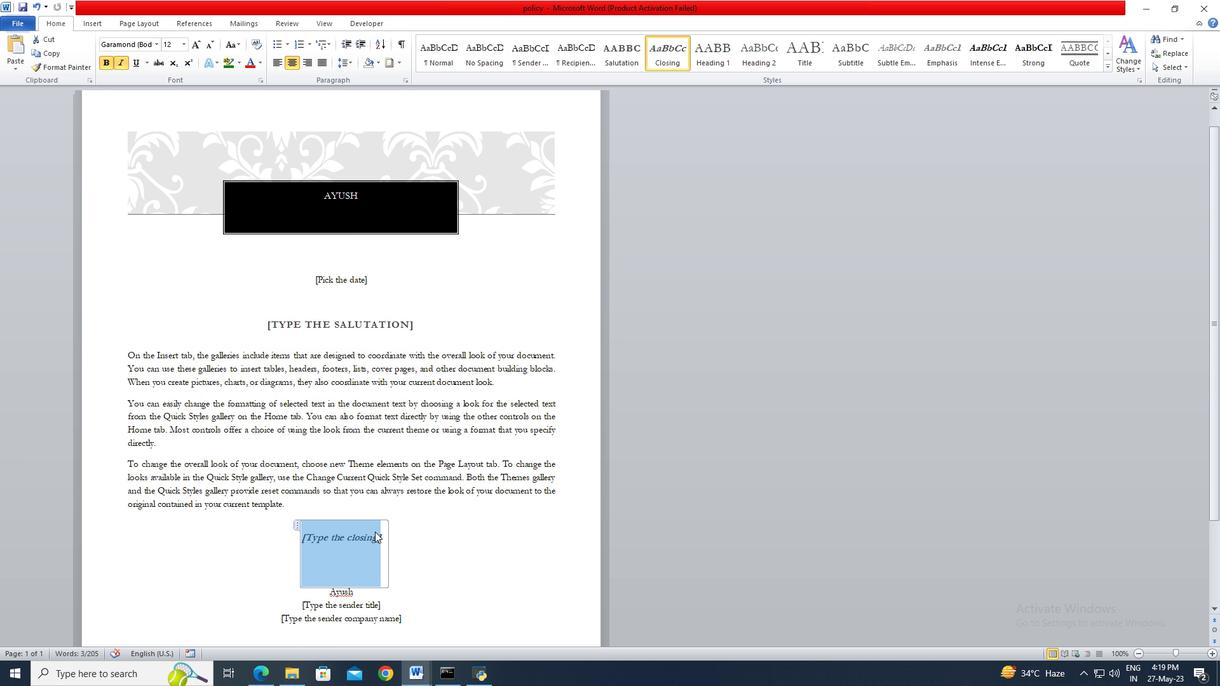 
Action: Mouse scrolled (375, 531) with delta (0, 0)
Screenshot: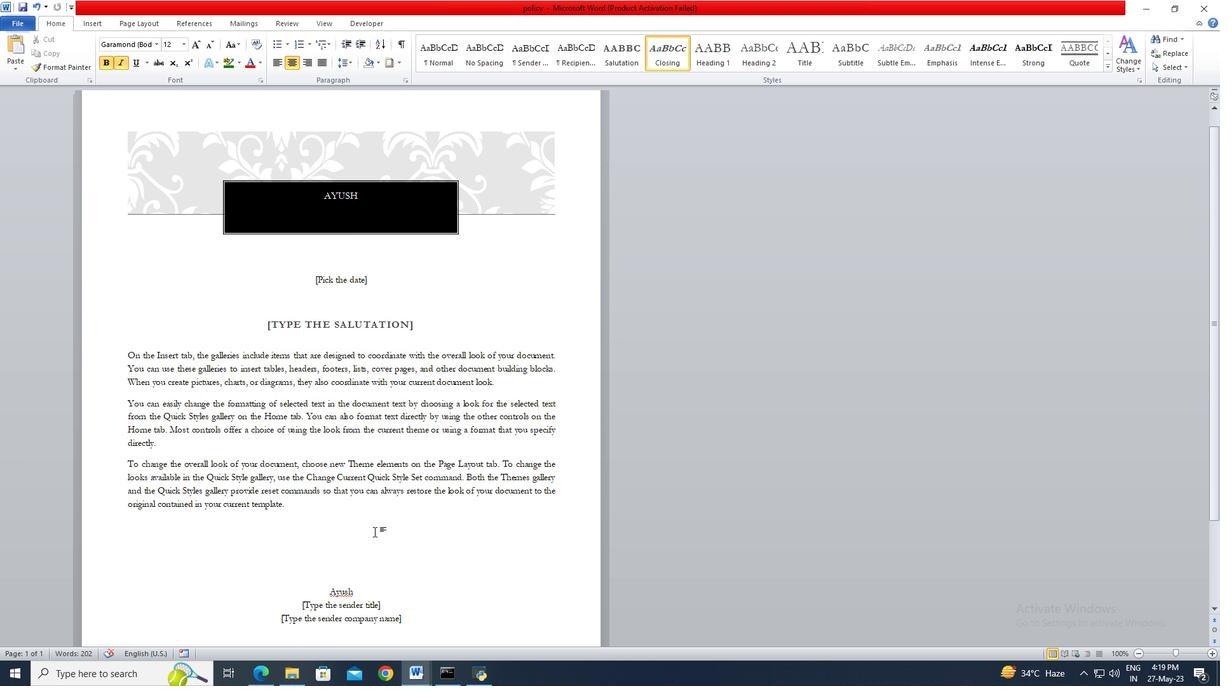 
Action: Mouse moved to (373, 576)
Screenshot: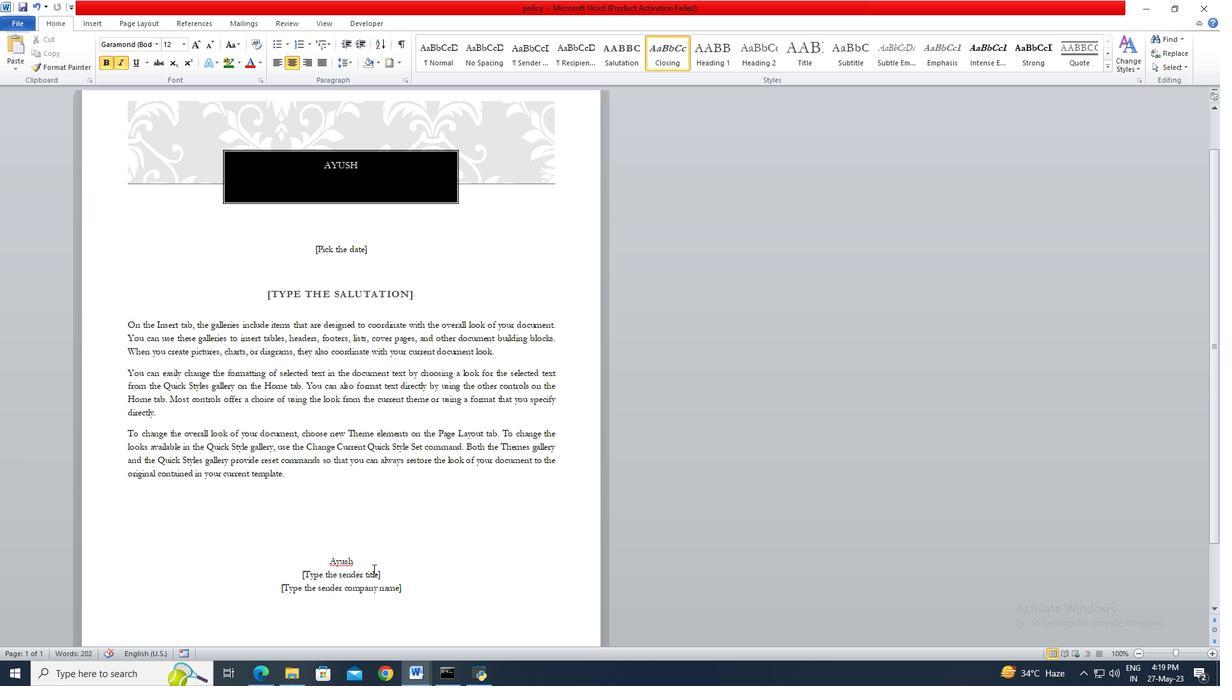 
Action: Mouse pressed left at (373, 576)
Screenshot: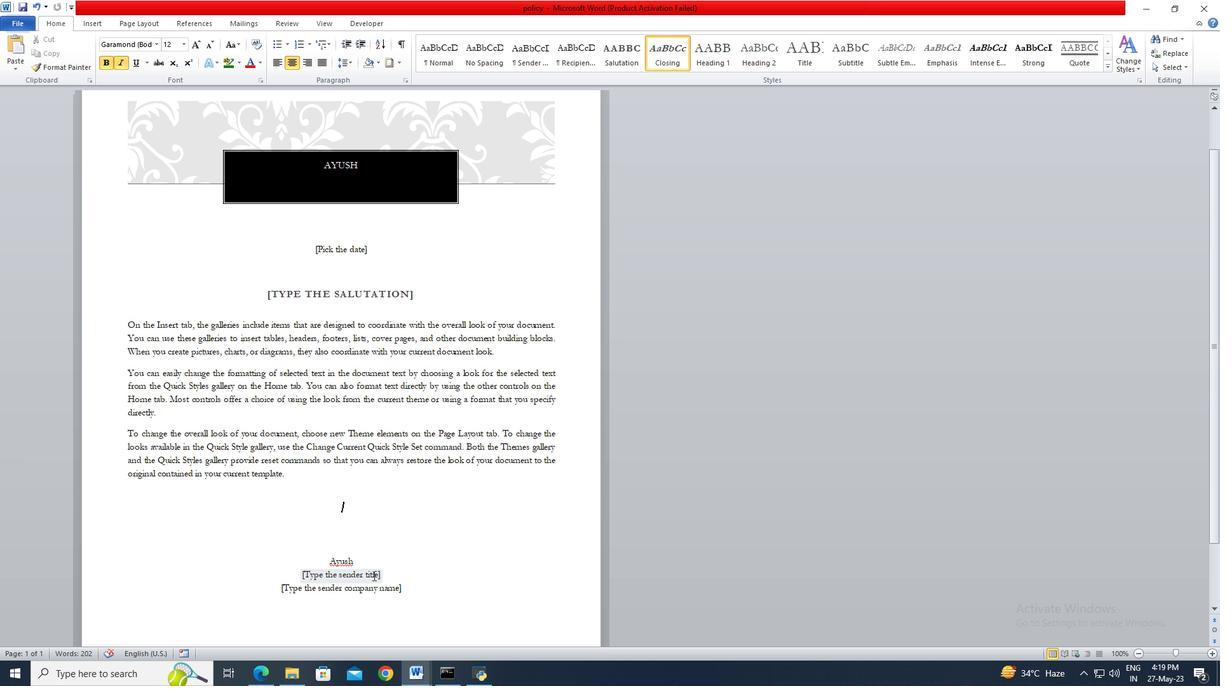 
Action: Key pressed <Key.backspace>
Screenshot: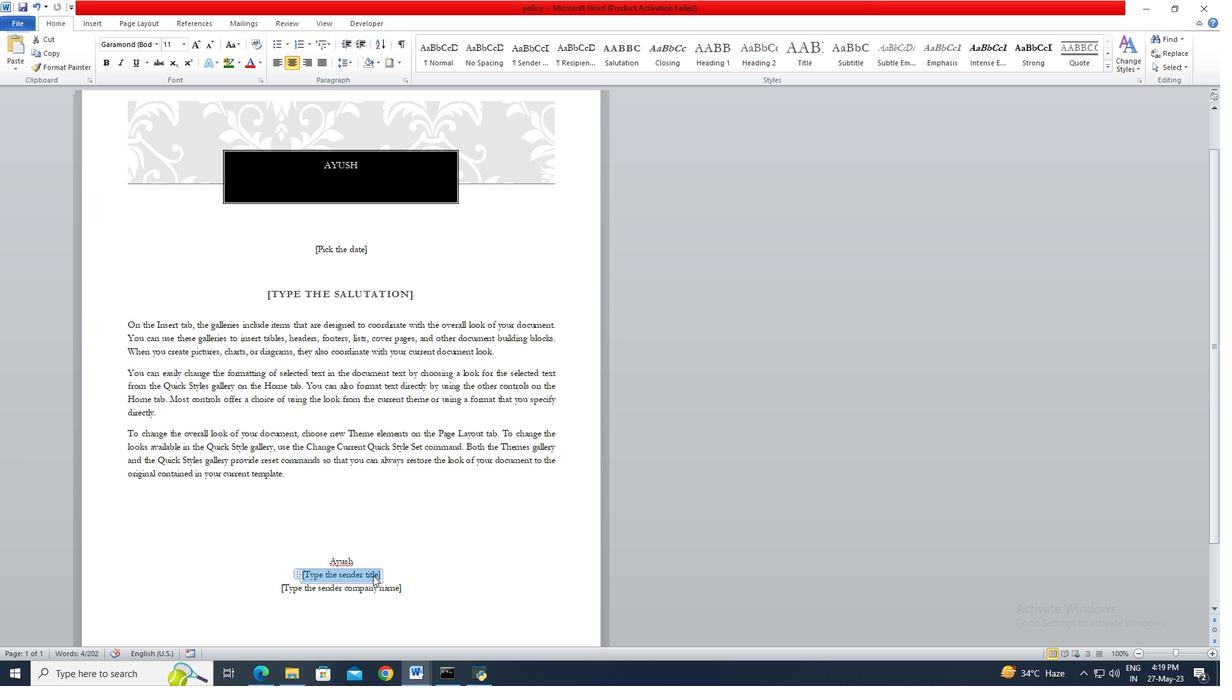 
Action: Mouse moved to (373, 586)
Screenshot: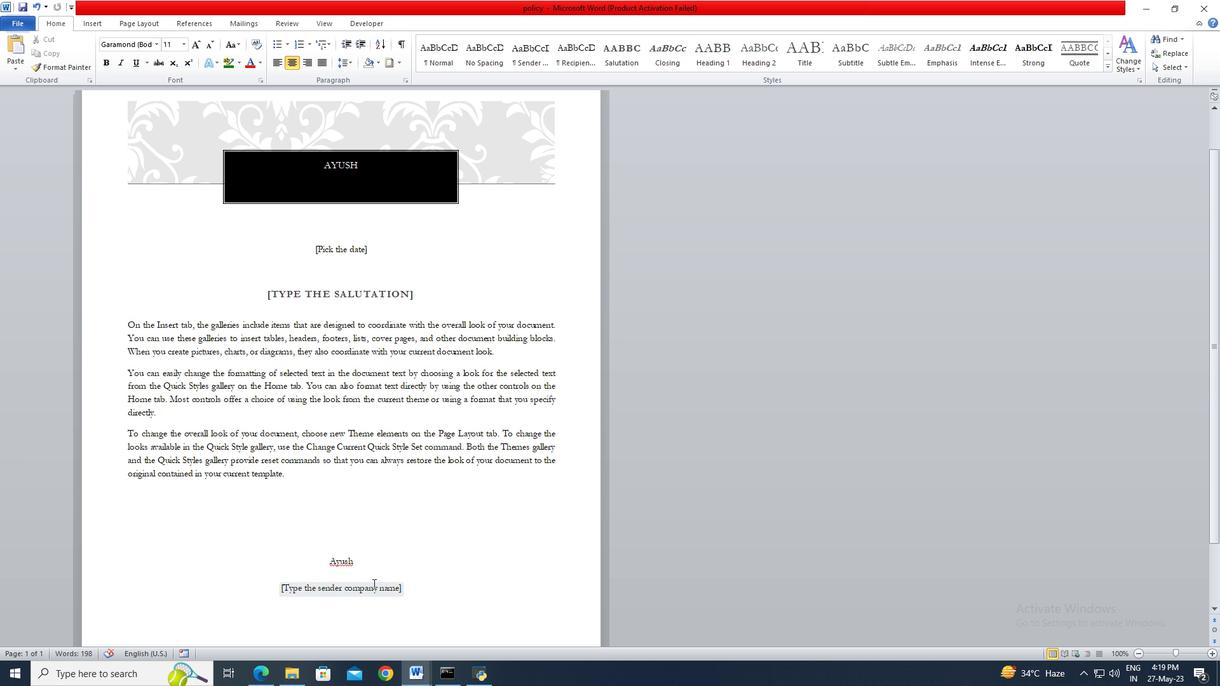 
Action: Mouse pressed left at (373, 586)
Screenshot: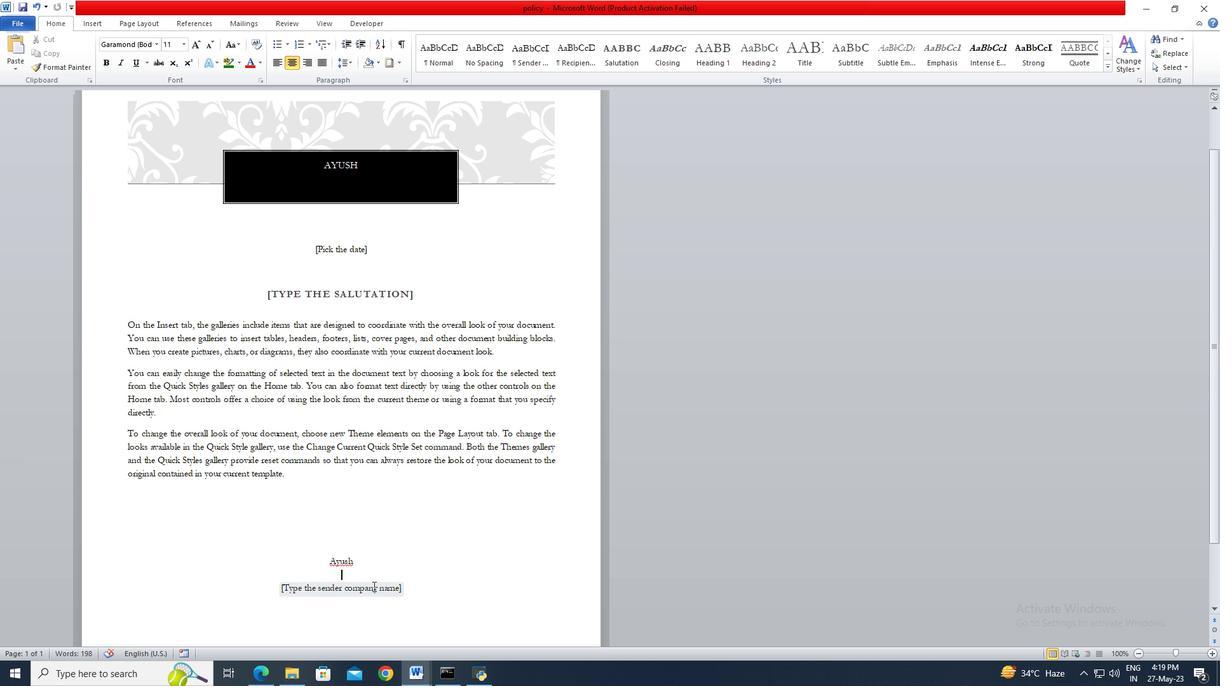 
Action: Key pressed <Key.backspace><Key.delete>
Screenshot: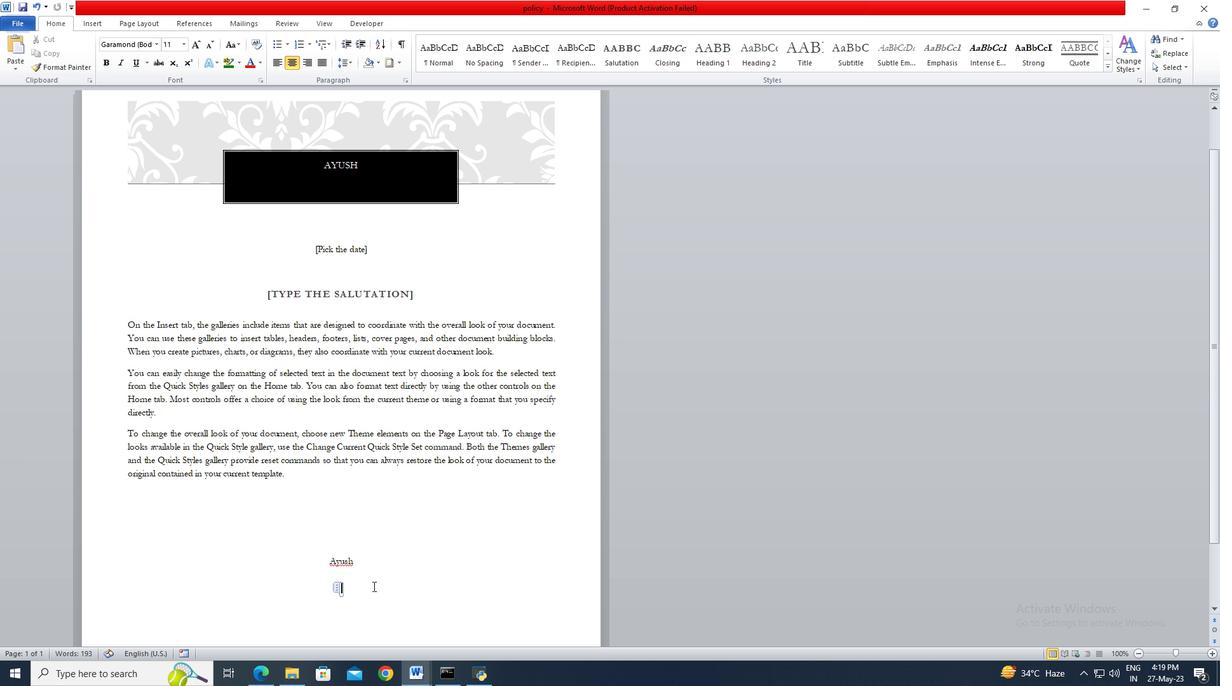 
Action: Mouse moved to (356, 251)
Screenshot: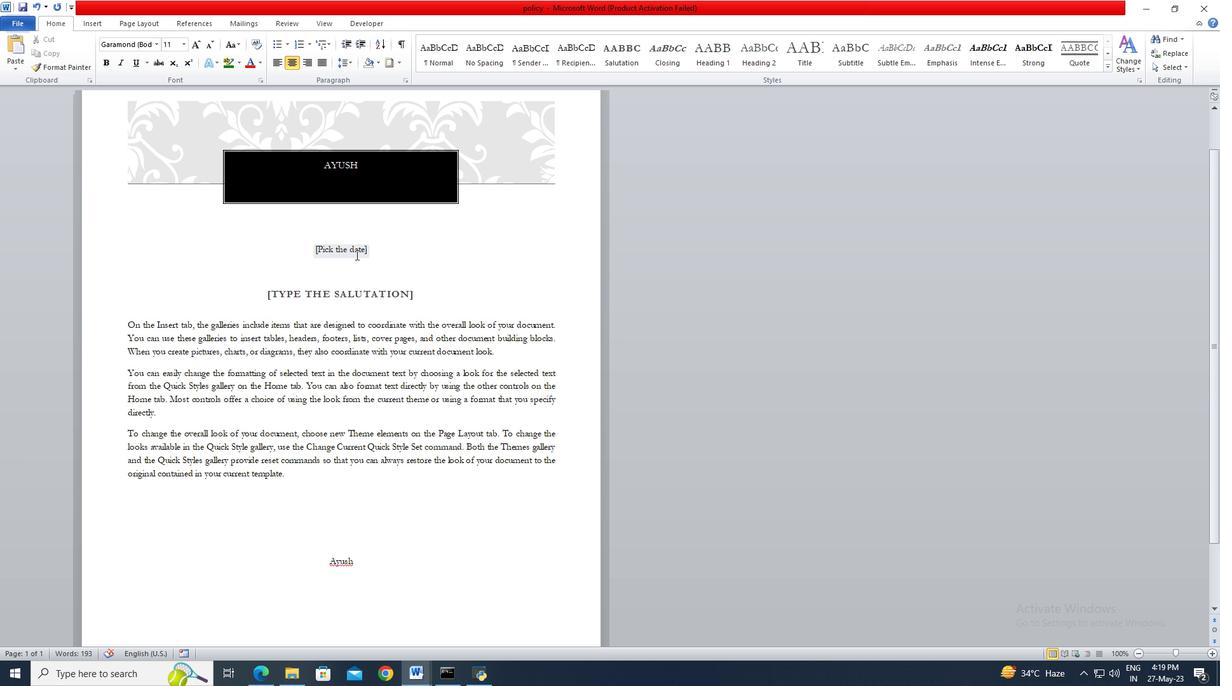 
Action: Mouse pressed left at (356, 251)
Screenshot: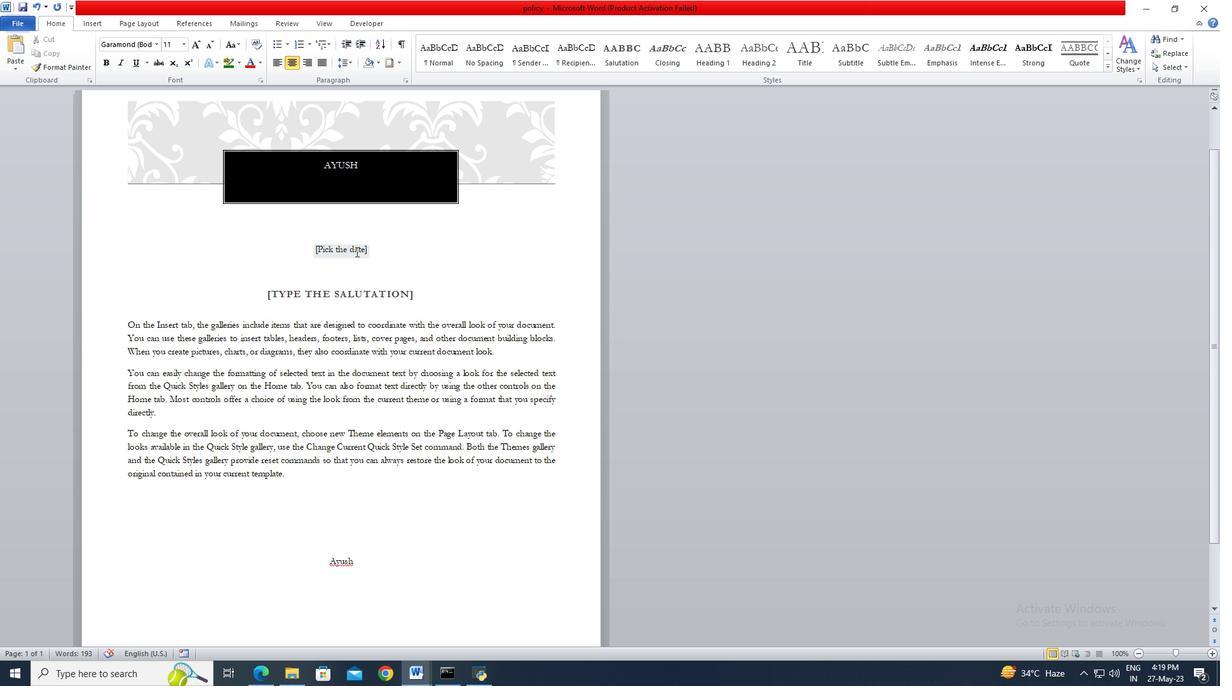 
Action: Mouse moved to (370, 251)
Screenshot: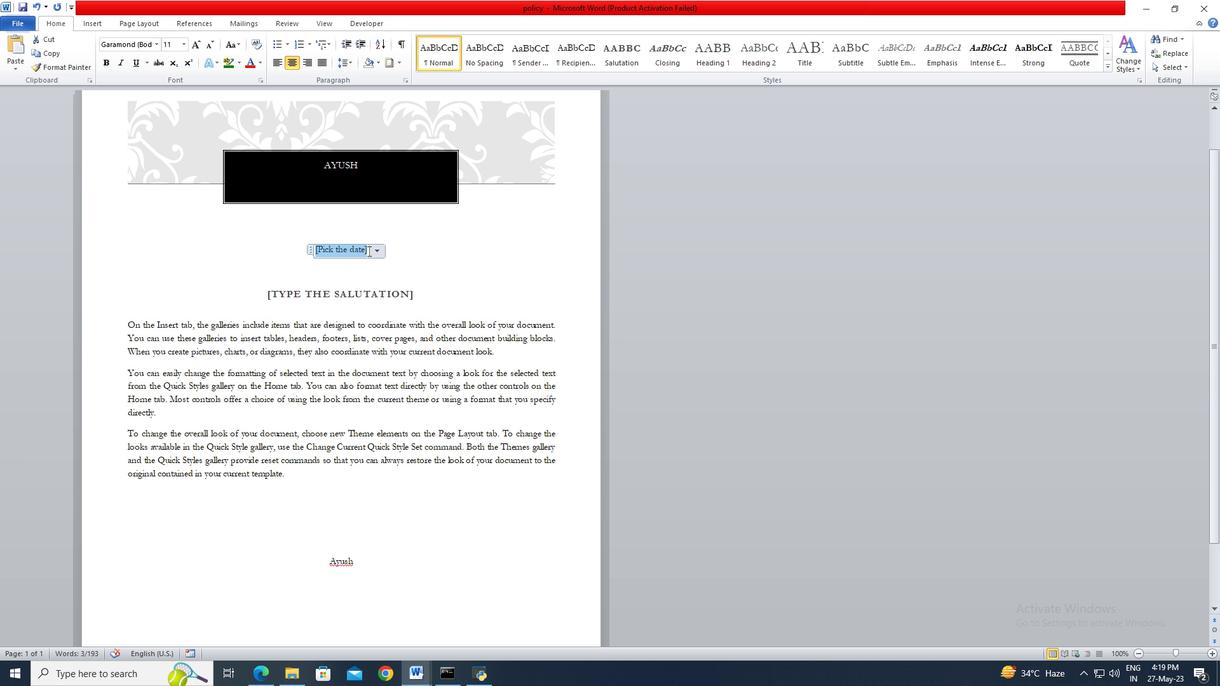 
Action: Mouse pressed left at (370, 251)
Screenshot: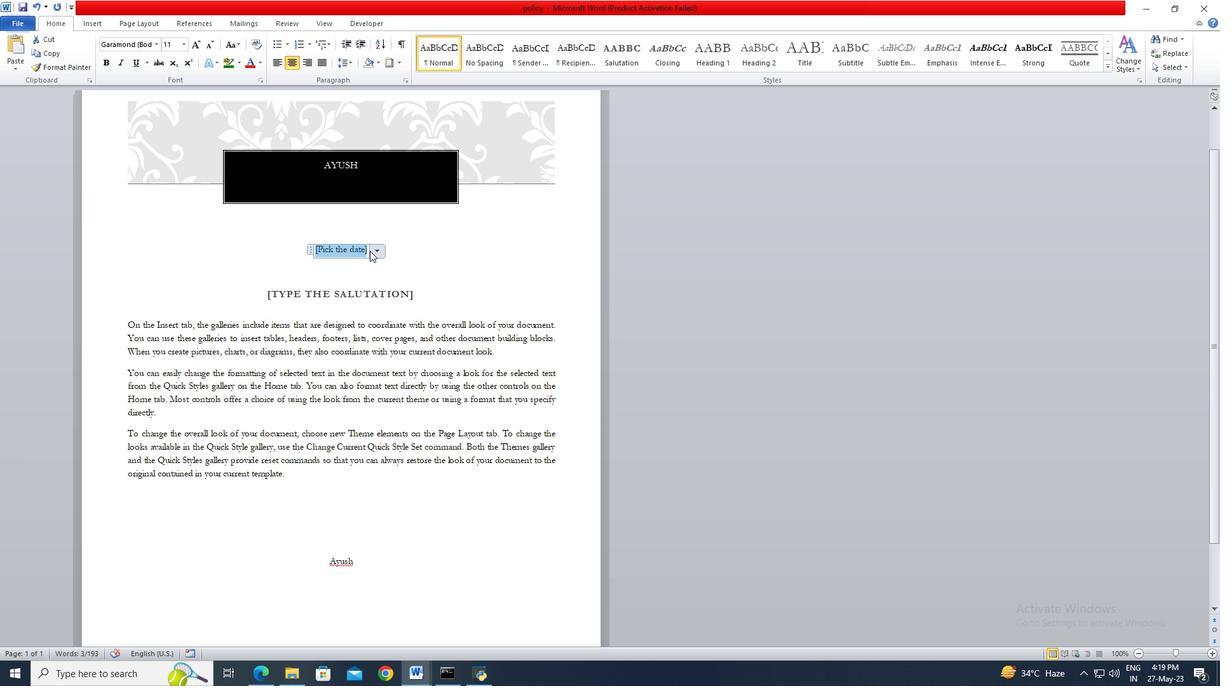 
Action: Mouse moved to (374, 263)
Screenshot: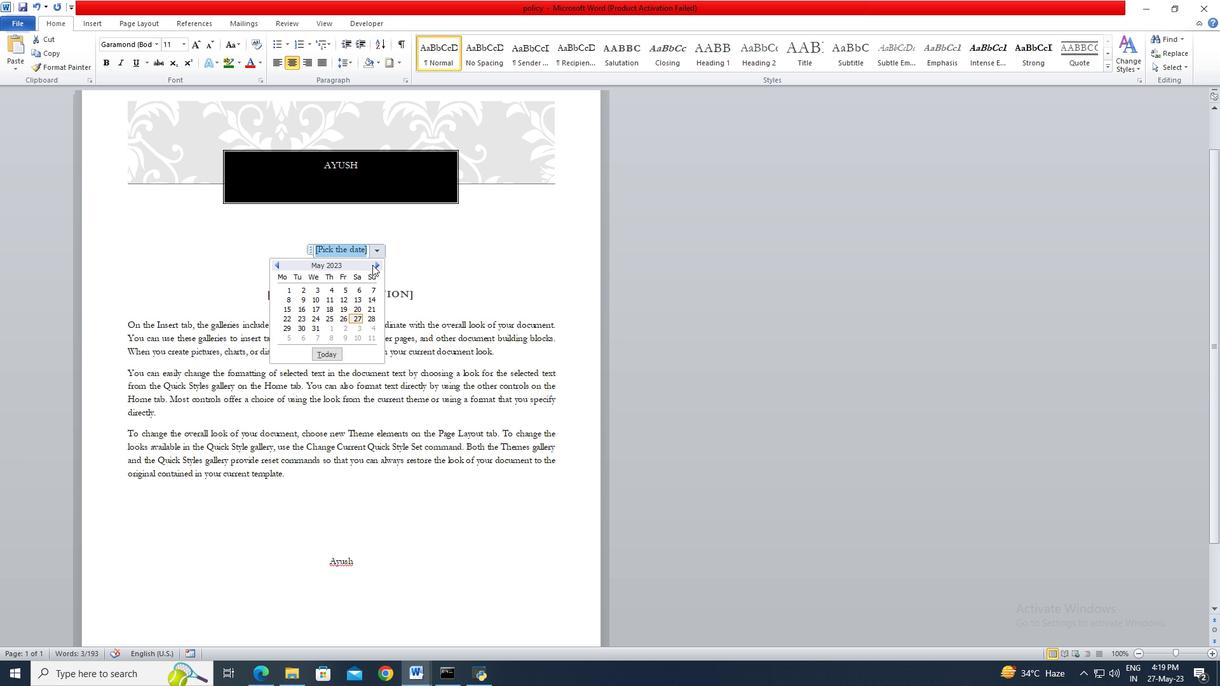 
Action: Mouse pressed left at (374, 263)
Screenshot: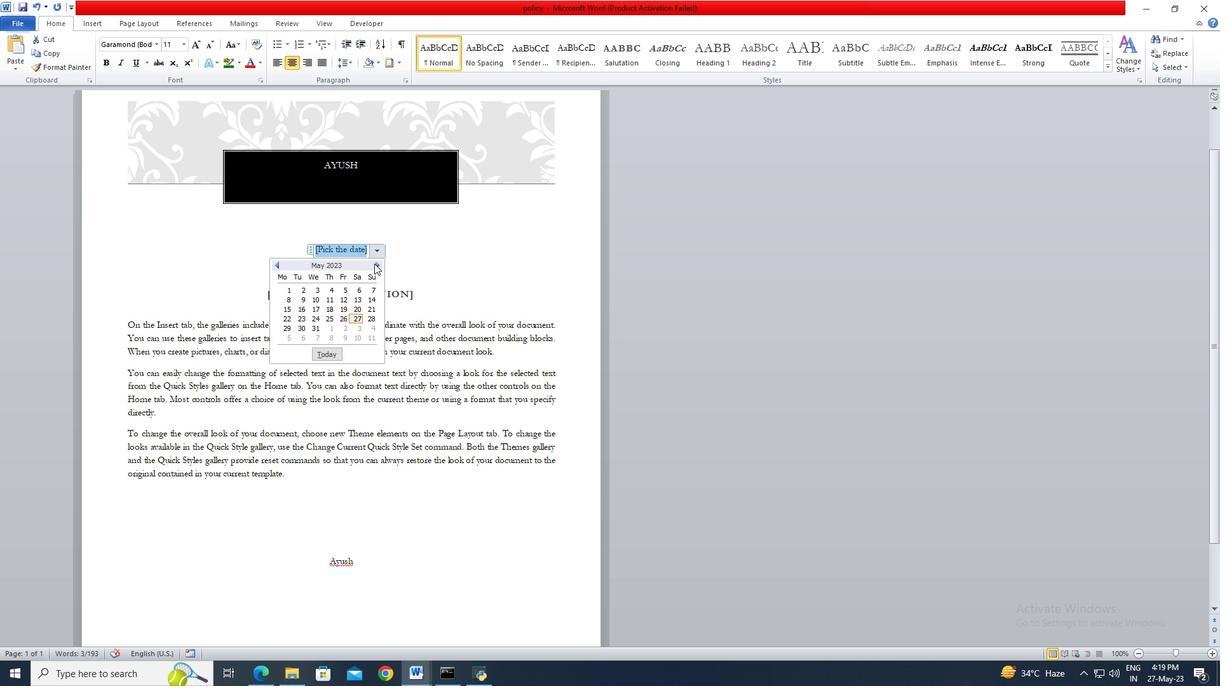 
Action: Mouse moved to (305, 309)
Screenshot: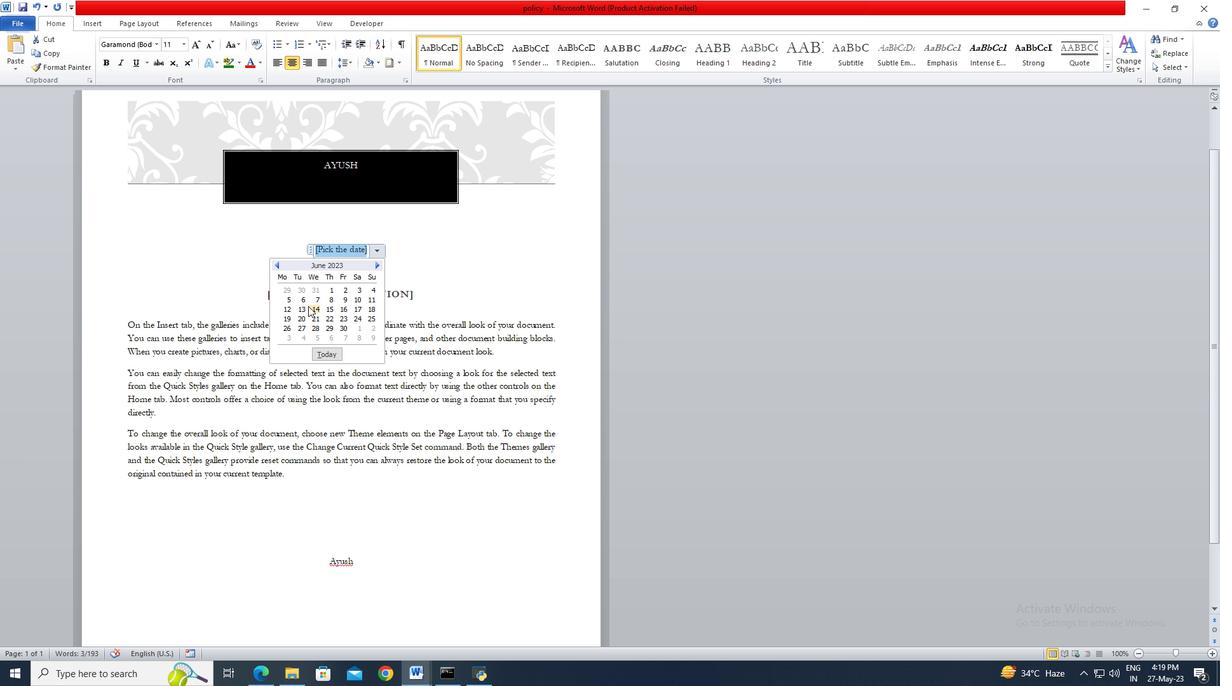 
Action: Mouse pressed left at (305, 309)
Screenshot: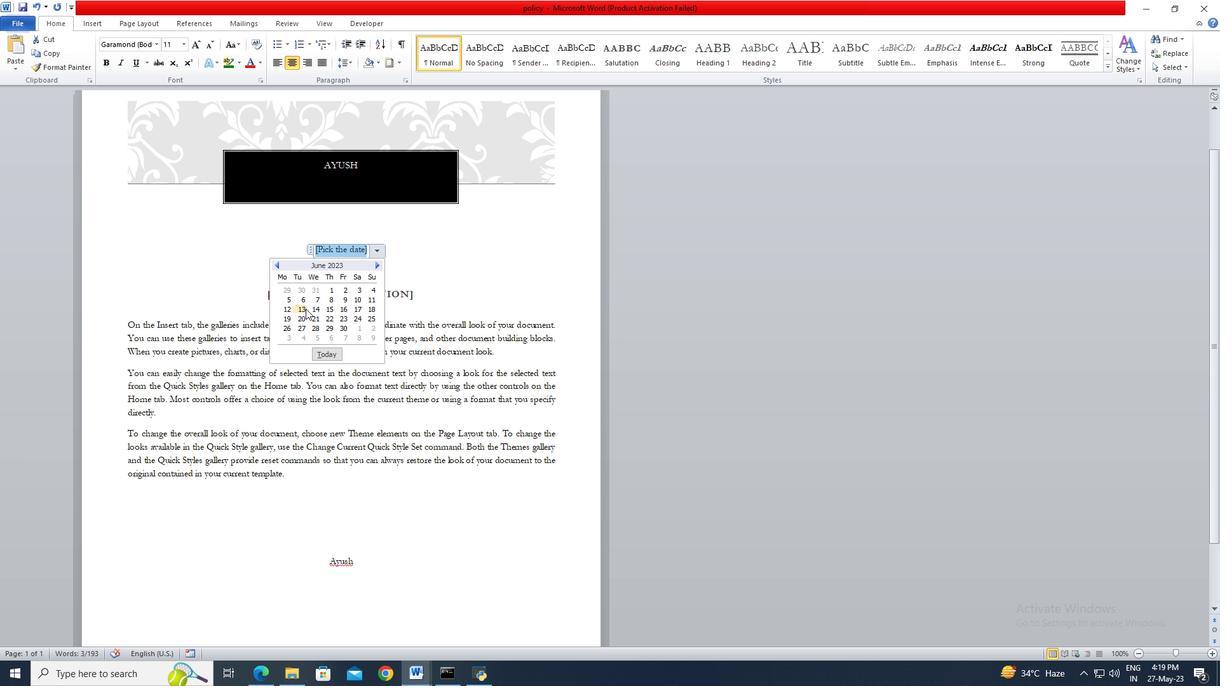 
Action: Mouse moved to (305, 296)
Screenshot: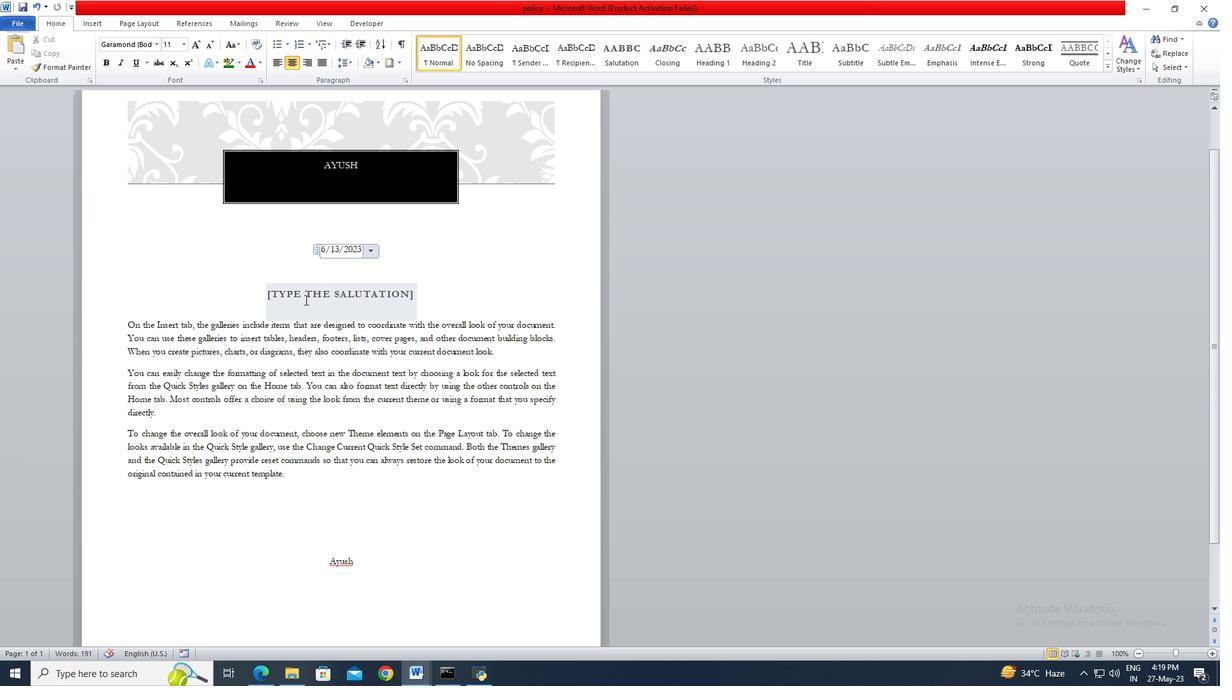 
Action: Mouse pressed left at (305, 296)
Screenshot: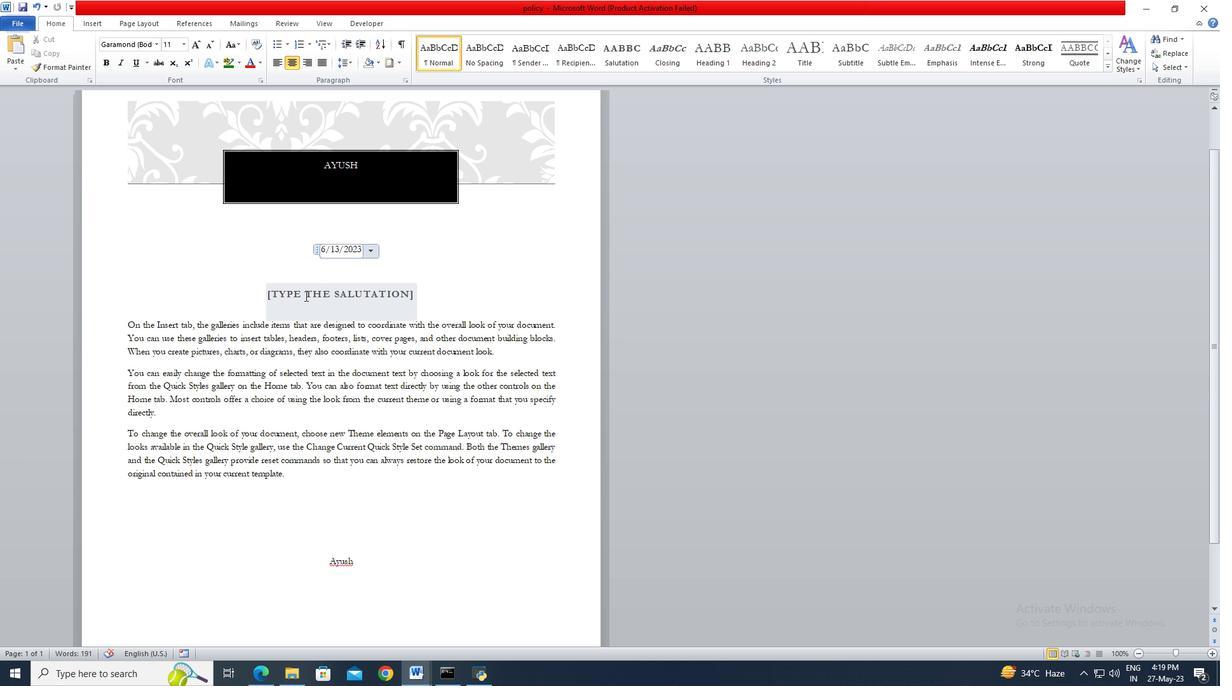 
Action: Key pressed <Key.shift>Good<Key.space><Key.shift>Day
Screenshot: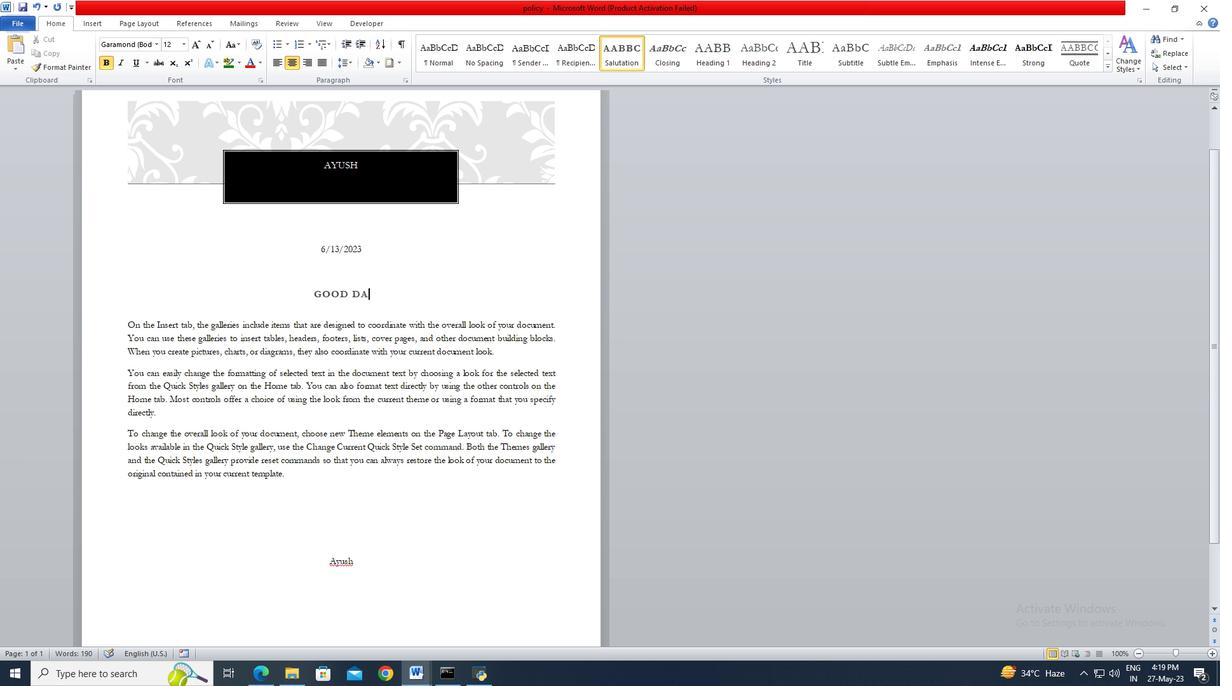 
Action: Mouse moved to (228, 333)
Screenshot: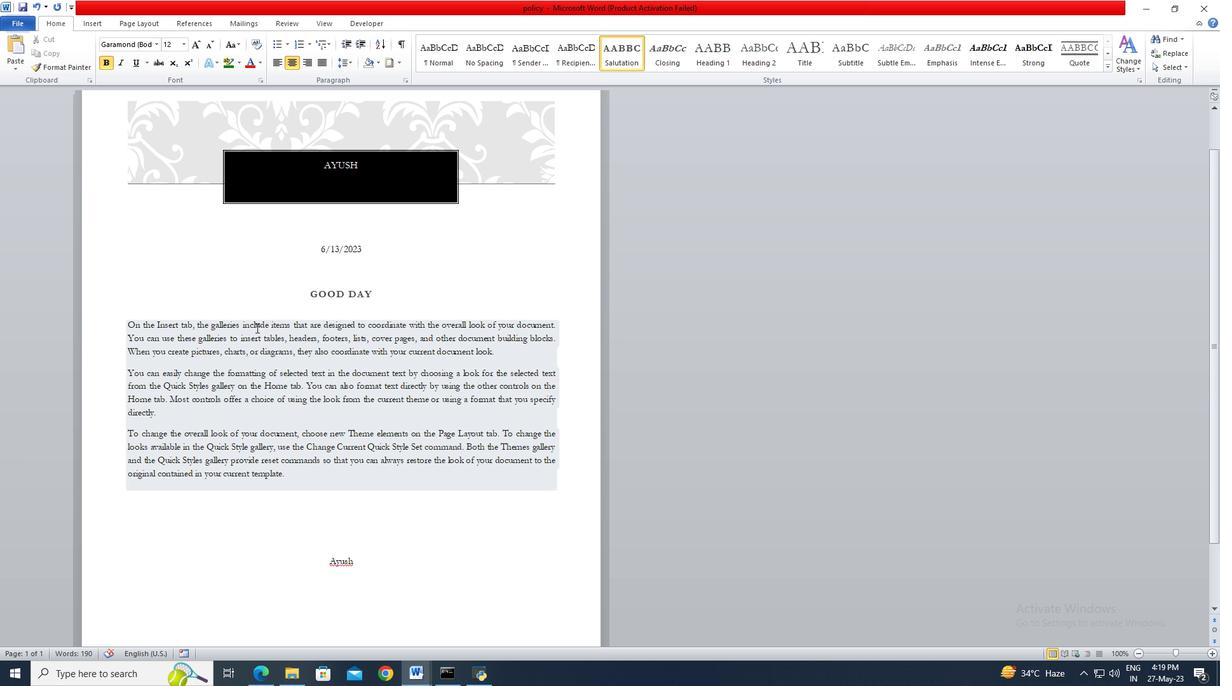 
Action: Mouse pressed left at (228, 333)
Screenshot: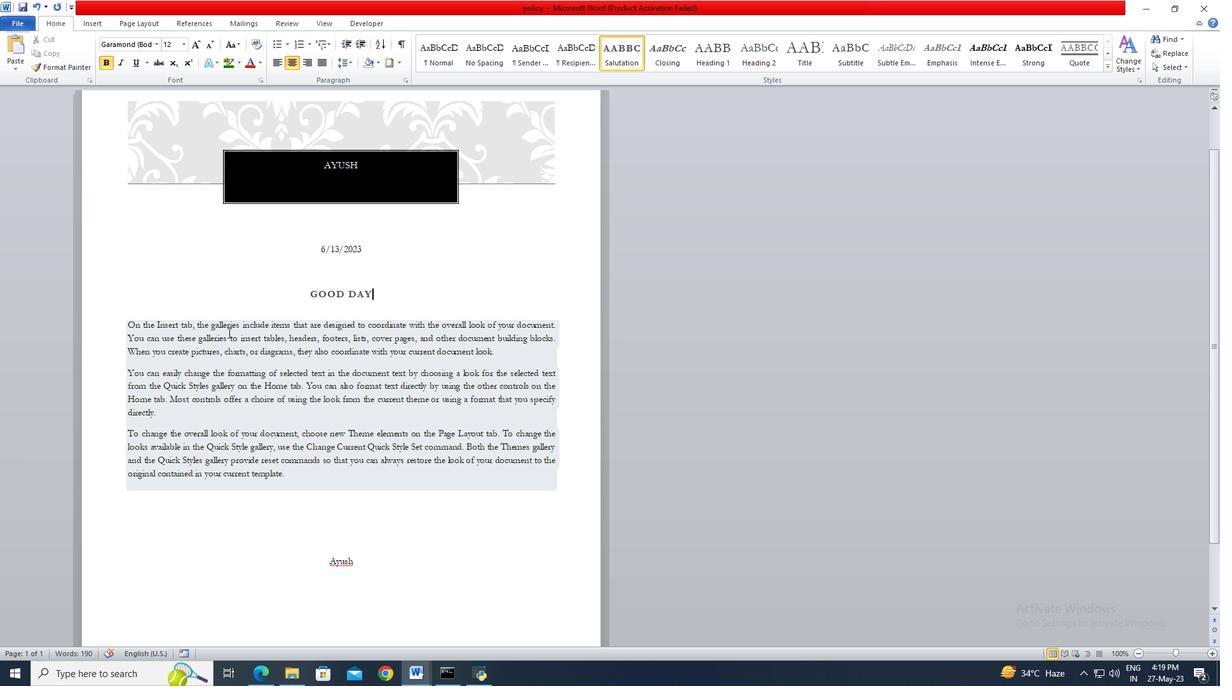 
Action: Key pressed <Key.shift>I<Key.space>am<Key.space>l<Key.backspace>writing<Key.space>to<Key.space>extend<Key.space>my<Key.space>warmest<Key.space>congratulations<Key.space>on<Key.space>your<Key.space>wedding.<Key.space><Key.shift>May<Key.space>this<Key.space>special<Key.space>day<Key.space>mark<Key.space>the<Key.space>beginning<Key.space>of<Key.space>a<Key.space>beautiful<Key.space>and<Key.space>joyous<Key.space>journey<Key.space>together.<Key.space><Key.shift>May<Key.space>your<Key.space>love<Key.space>grow<Key.space>stronger<Key.space>with<Key.space>each<Key.space>passing<Key.space>day,<Key.space>and<Key.space>may<Key.space>you<Key.space>find<Key.space>happiness<Key.space>and<Key.space>fulfillment<Key.space>in<Key.space>your<Key.space>shared<Key.space>life.
Screenshot: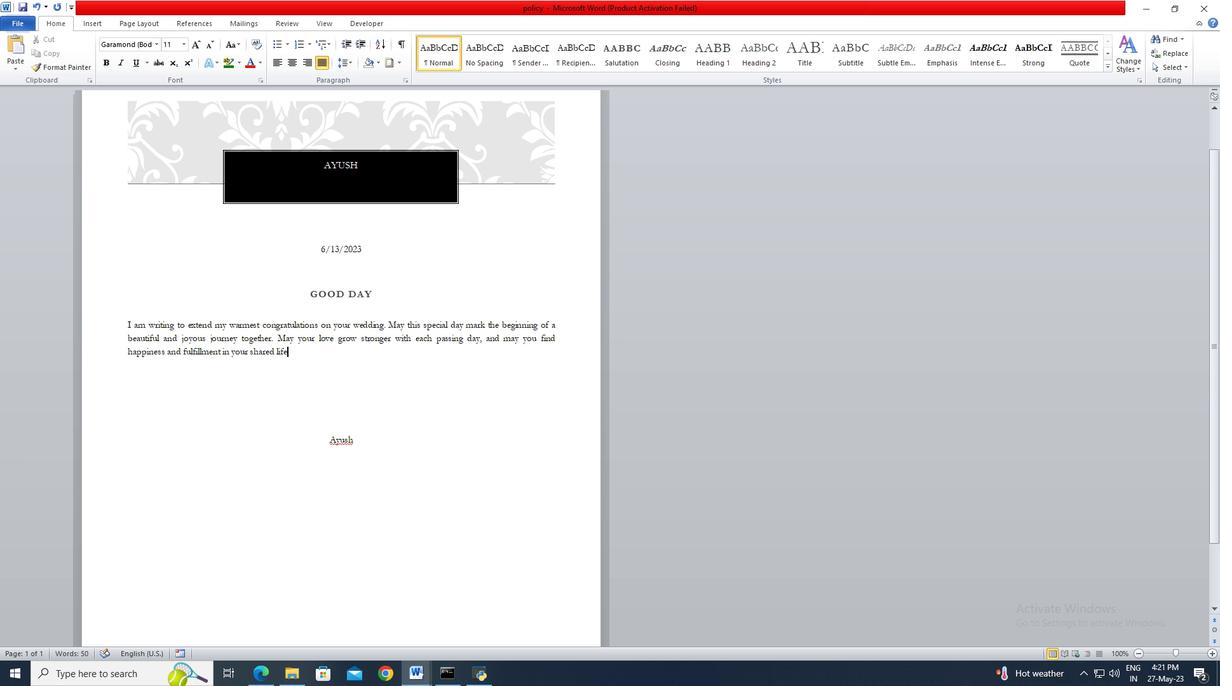 
Action: Mouse moved to (153, 23)
Screenshot: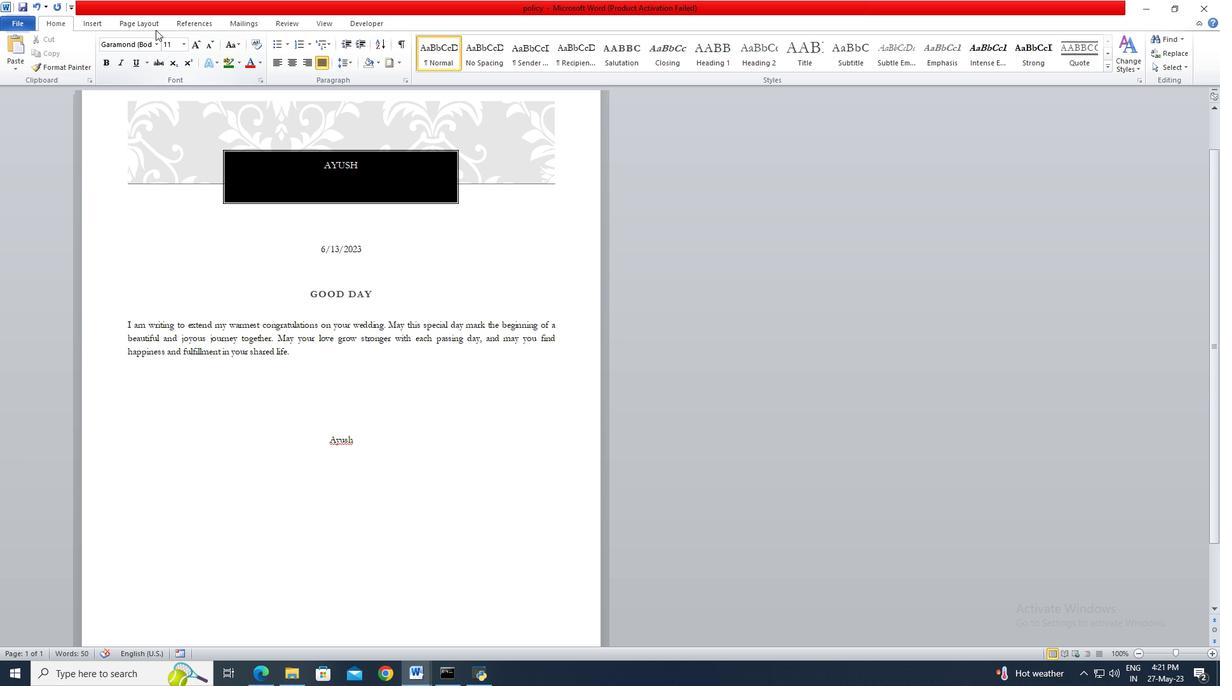 
Action: Mouse pressed left at (153, 23)
Screenshot: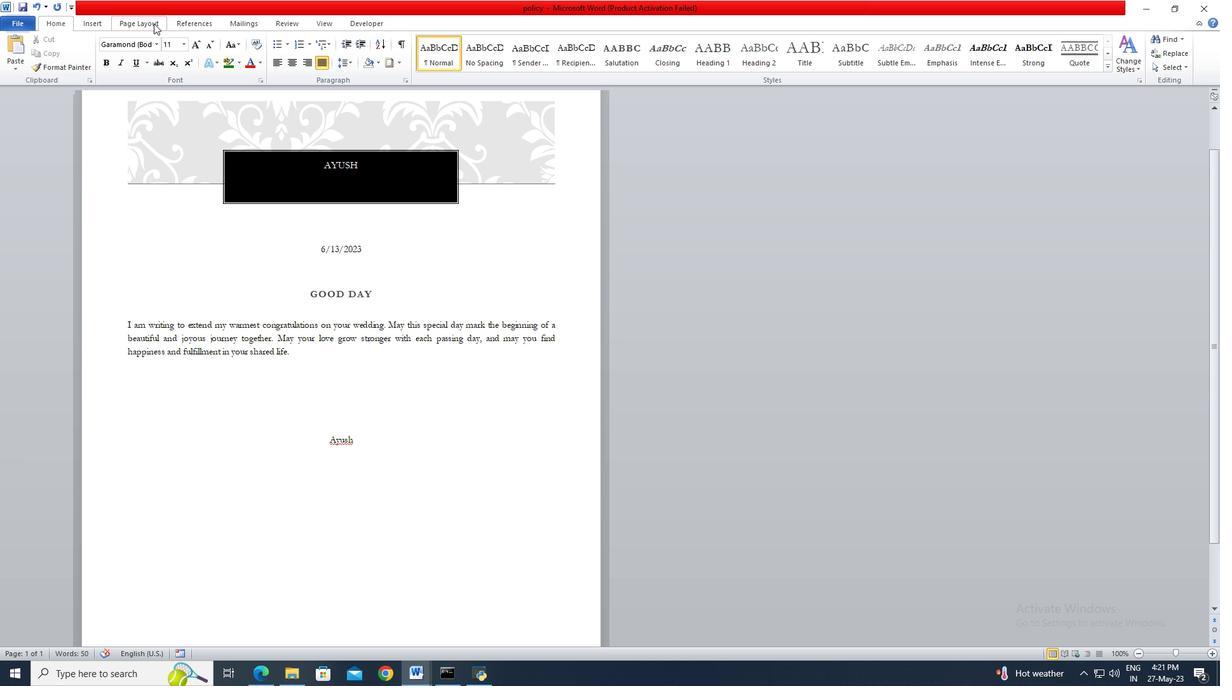 
Action: Mouse moved to (289, 62)
Screenshot: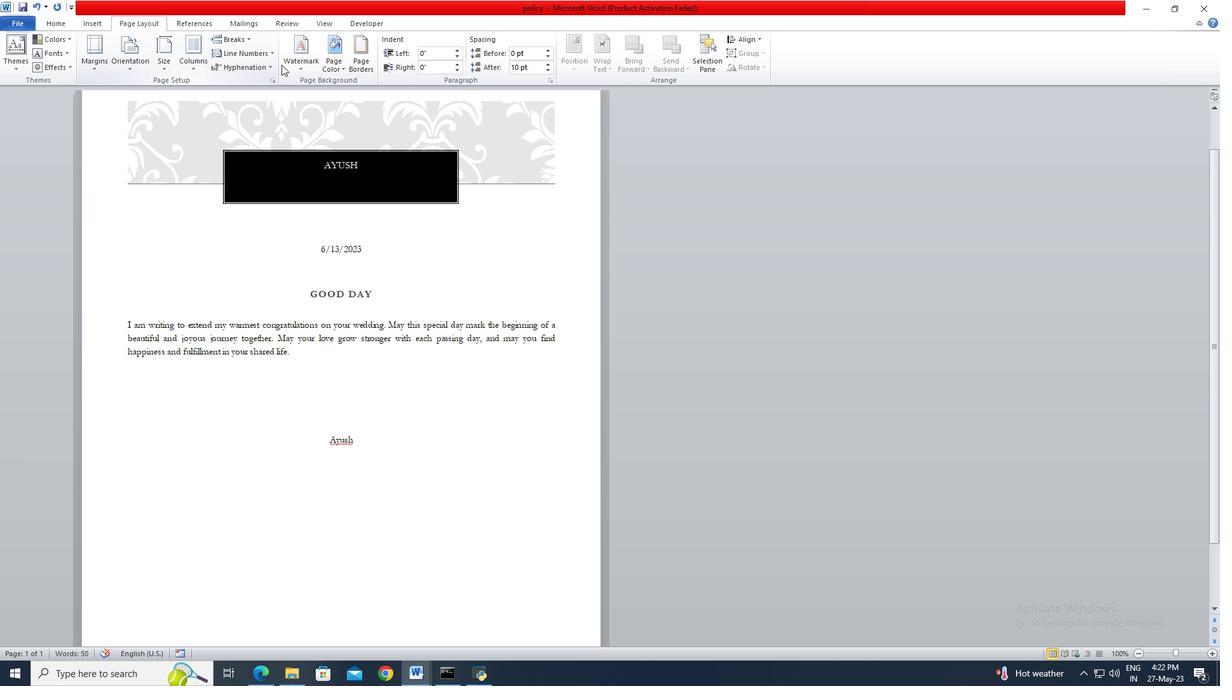 
Action: Mouse pressed left at (289, 62)
Screenshot: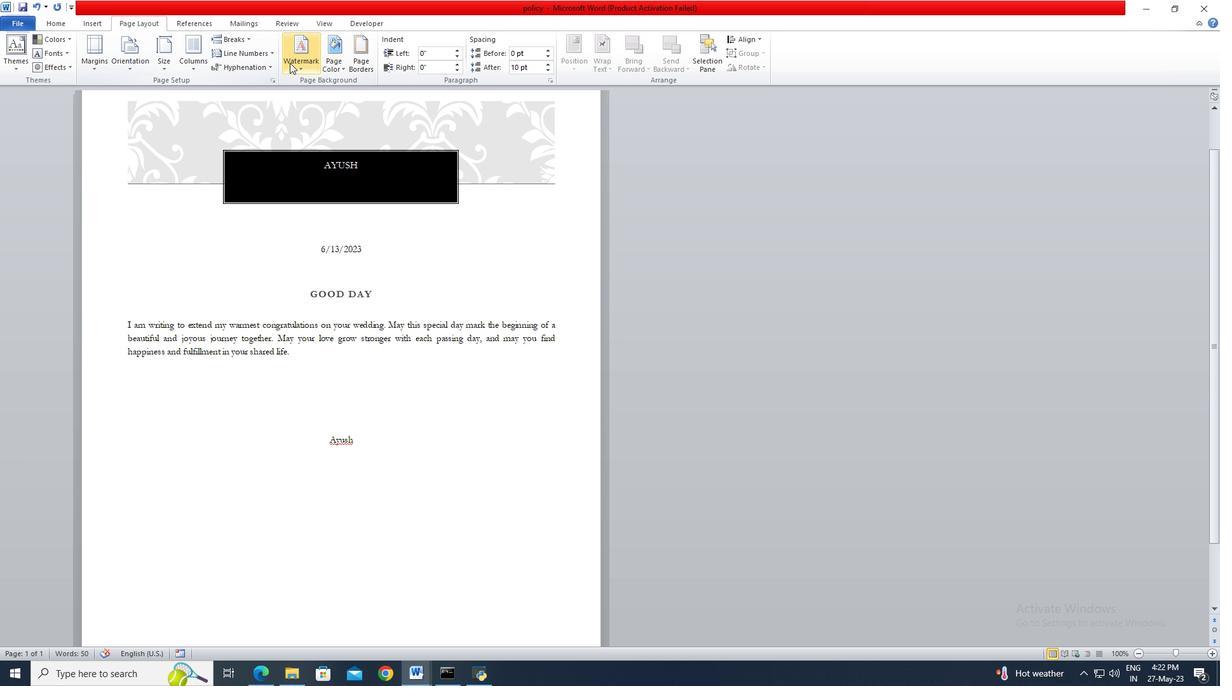 
Action: Mouse moved to (377, 454)
Screenshot: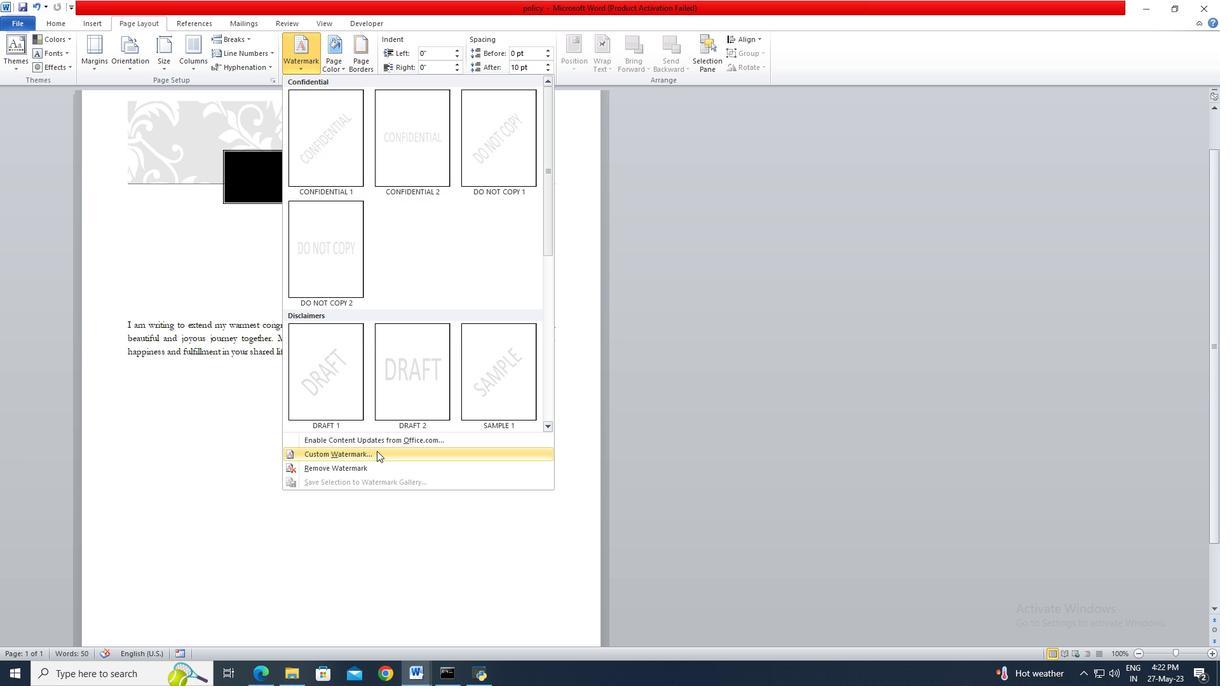 
Action: Mouse pressed left at (377, 454)
Screenshot: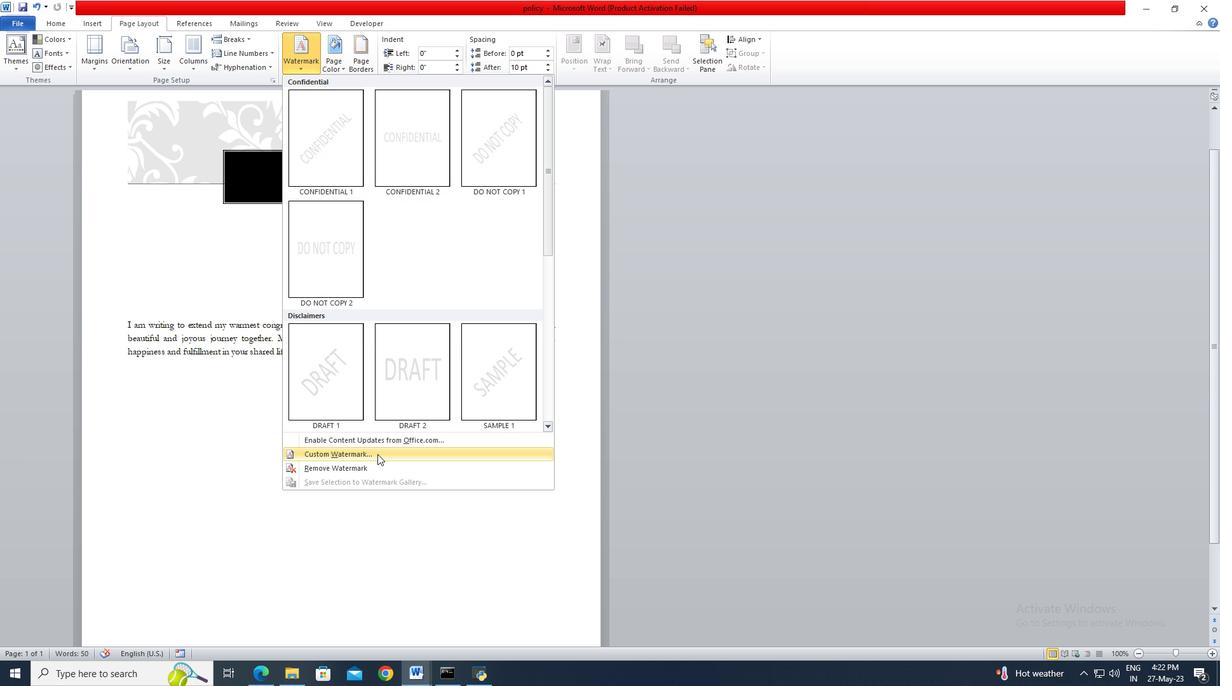 
Action: Mouse moved to (493, 306)
Screenshot: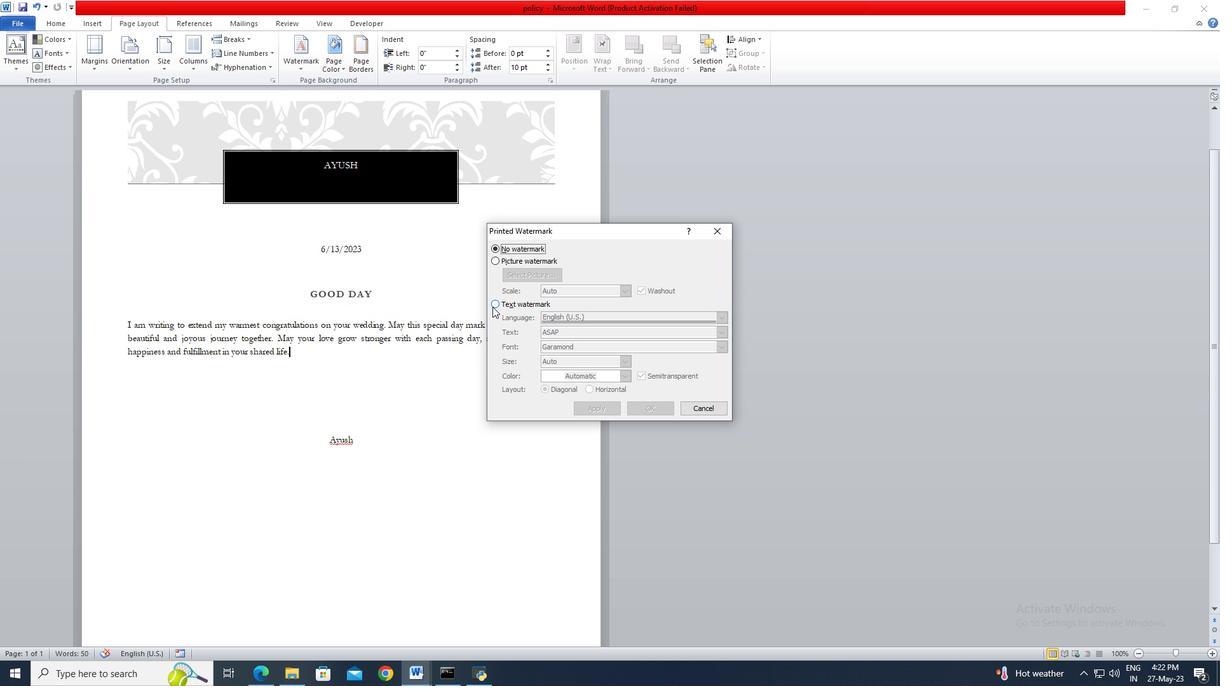 
Action: Mouse pressed left at (493, 306)
Screenshot: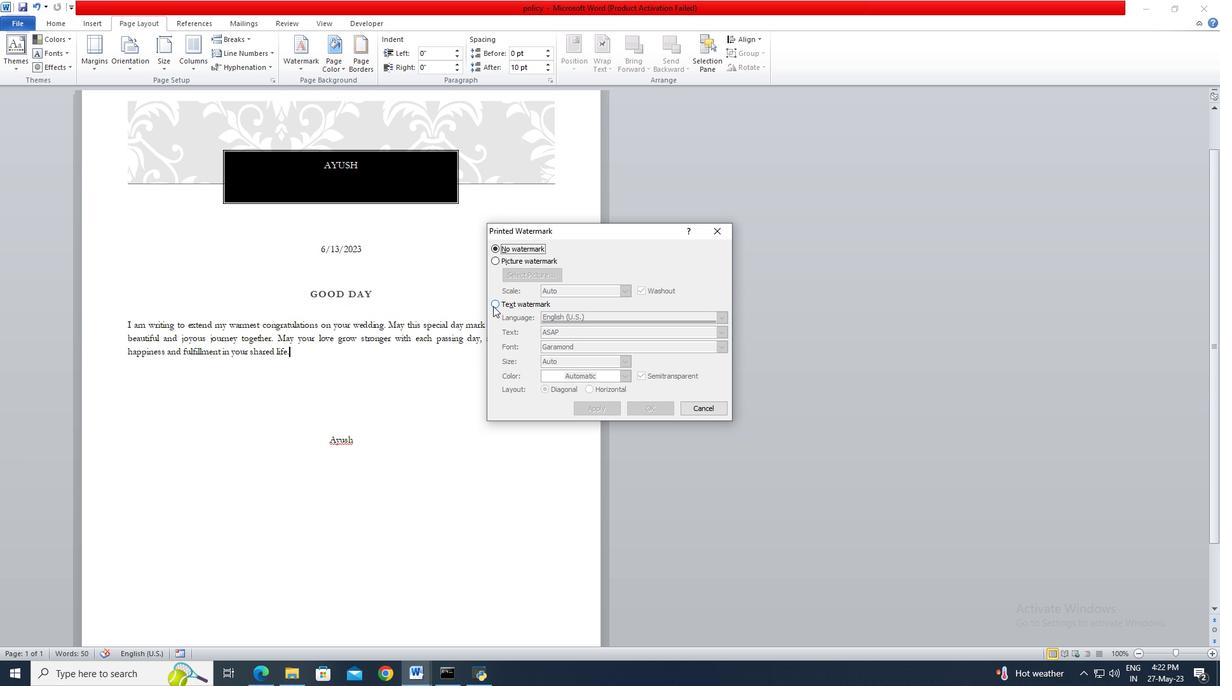 
Action: Mouse moved to (563, 331)
Screenshot: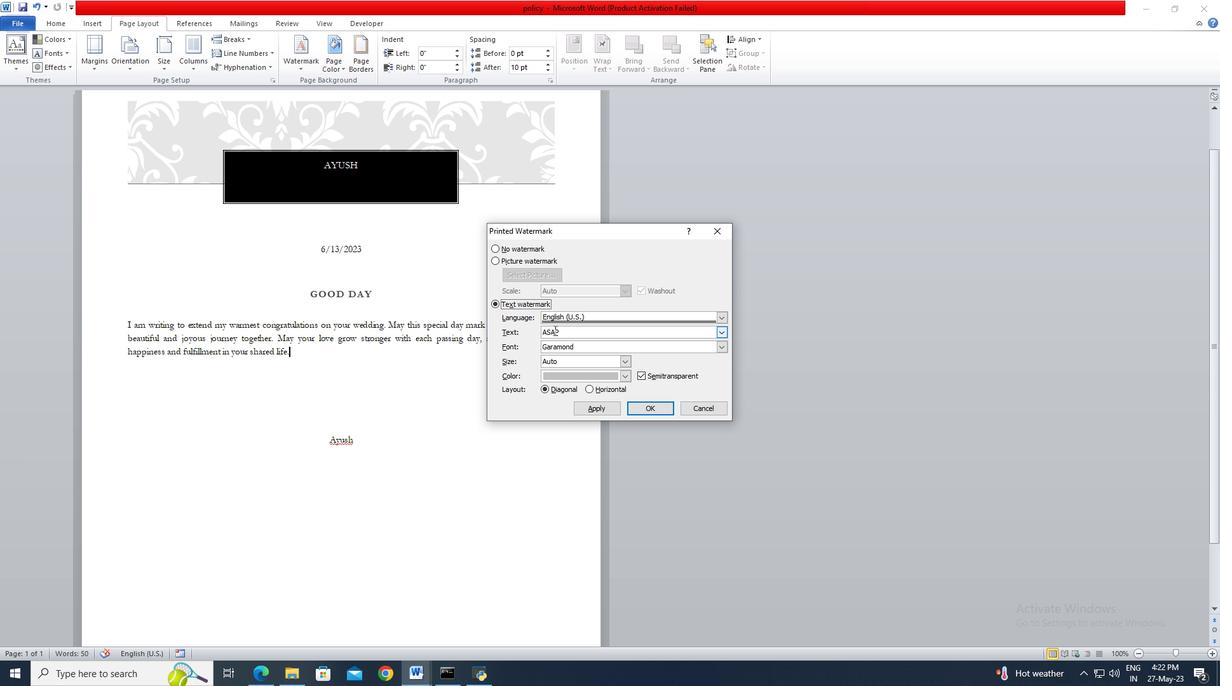
Action: Mouse pressed left at (563, 331)
Screenshot: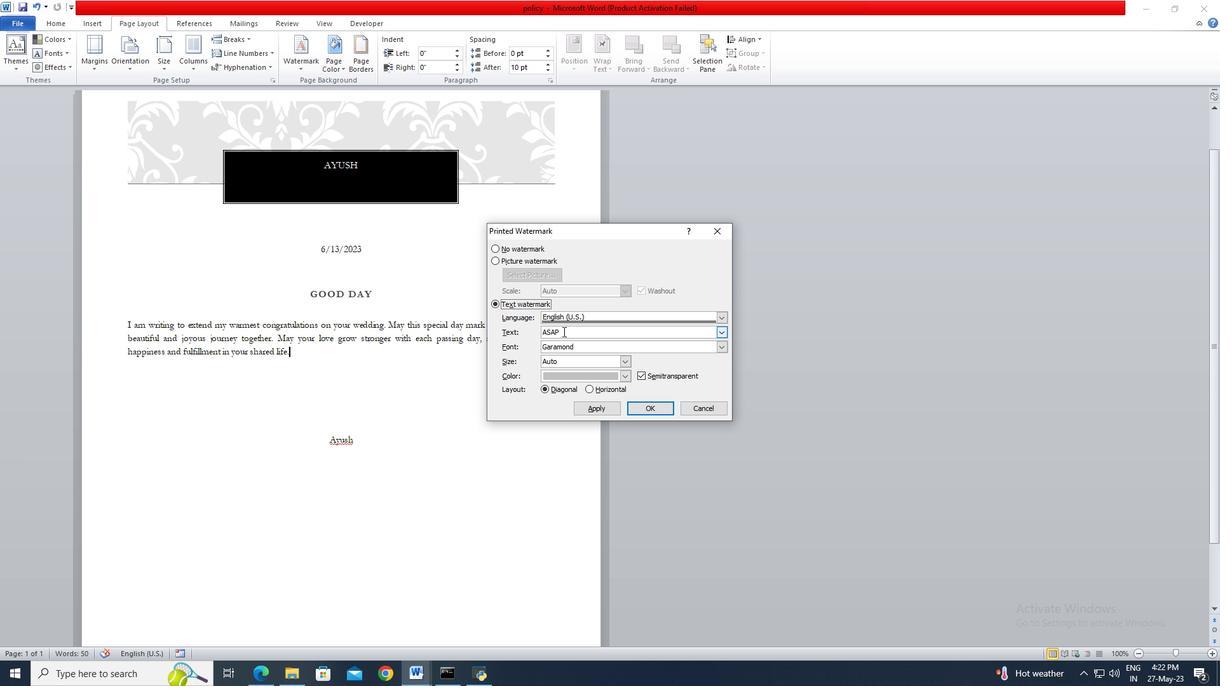 
Action: Key pressed ctrl+A<Key.delete><Key.shift>Do<Key.space>not<Key.space>copy<Key.space>49
Screenshot: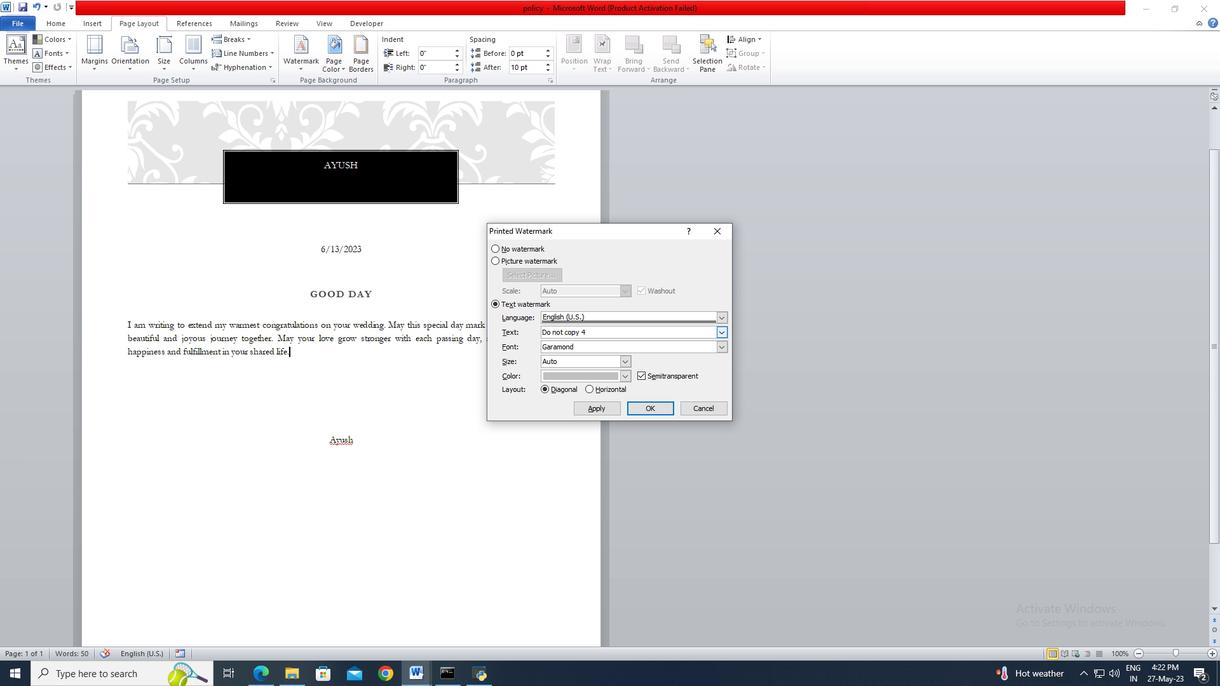 
Action: Mouse moved to (654, 406)
Screenshot: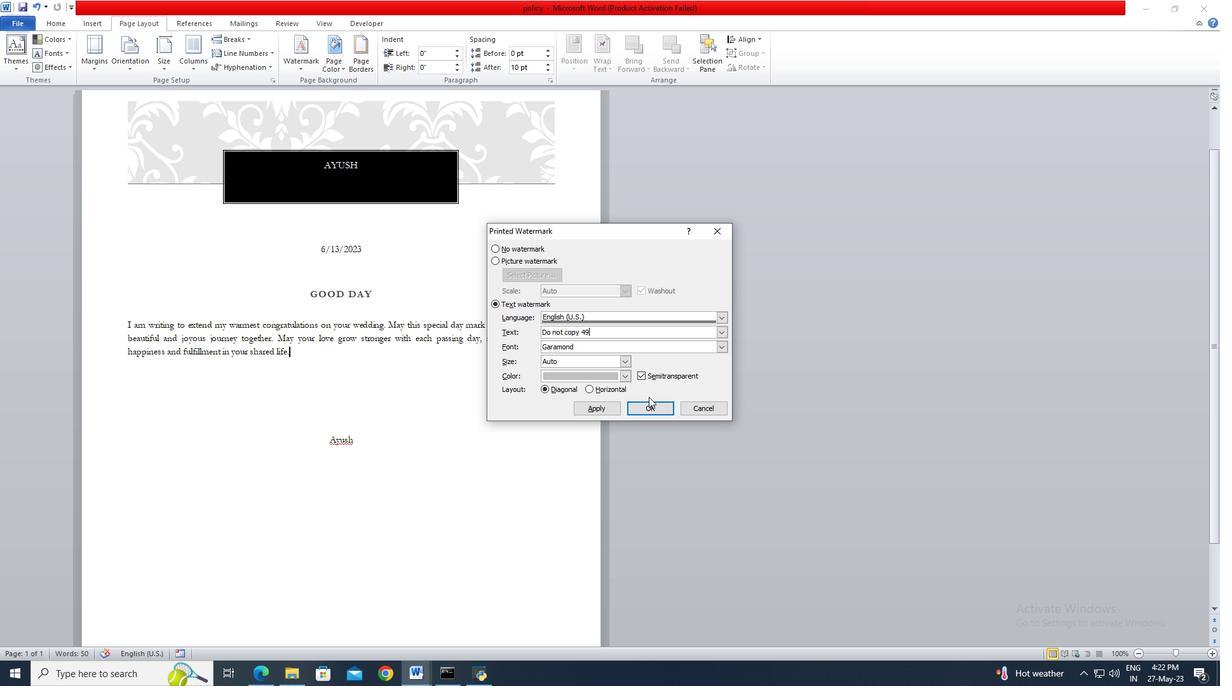 
Action: Mouse pressed left at (654, 406)
Screenshot: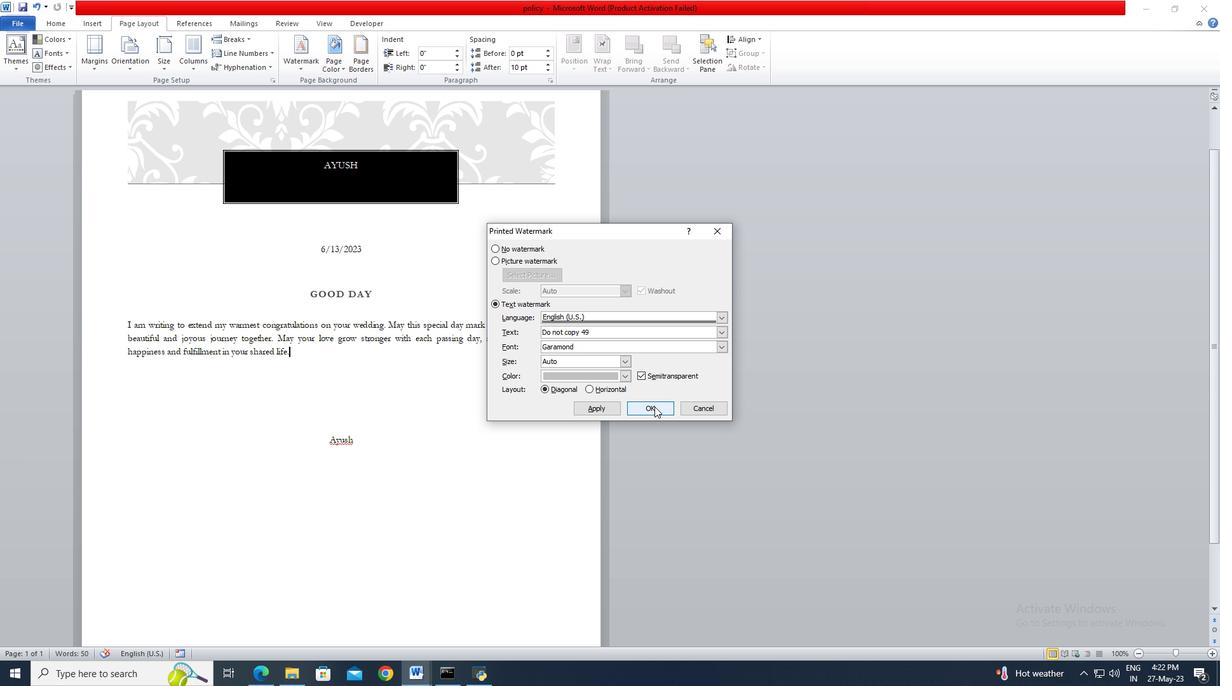 
